 Task: Create a scrum project BrightWorks. Add to scrum project BrightWorks a team member softage.4@softage.net and assign as Project Lead. Add to scrum project BrightWorks a team member softage.1@softage.net
Action: Mouse moved to (249, 61)
Screenshot: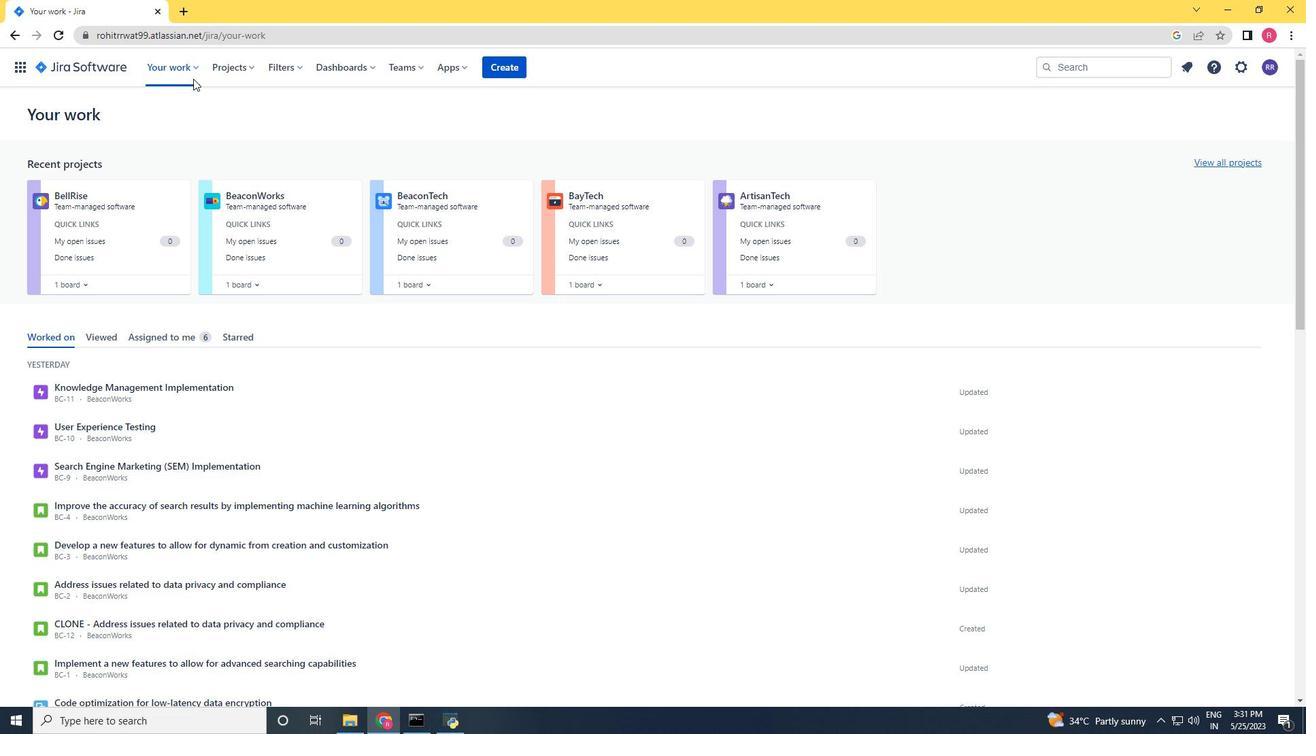 
Action: Mouse pressed left at (249, 61)
Screenshot: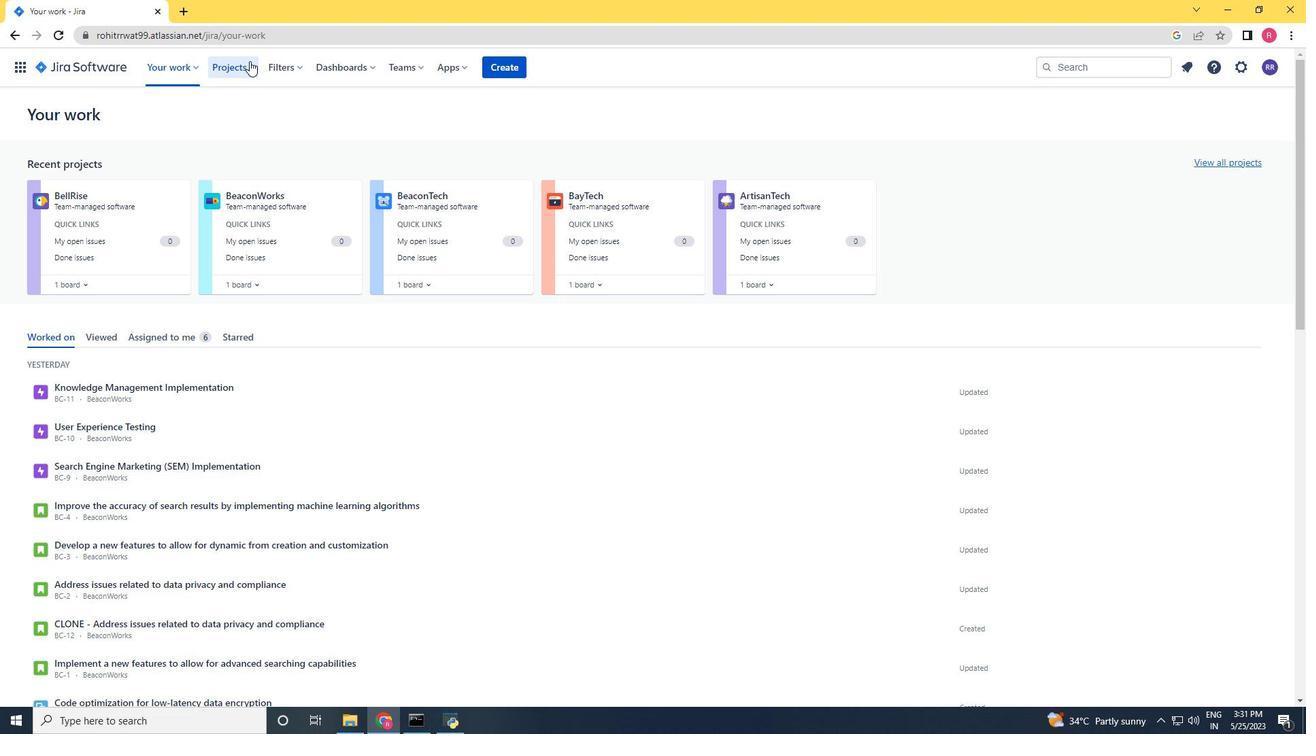 
Action: Mouse moved to (272, 329)
Screenshot: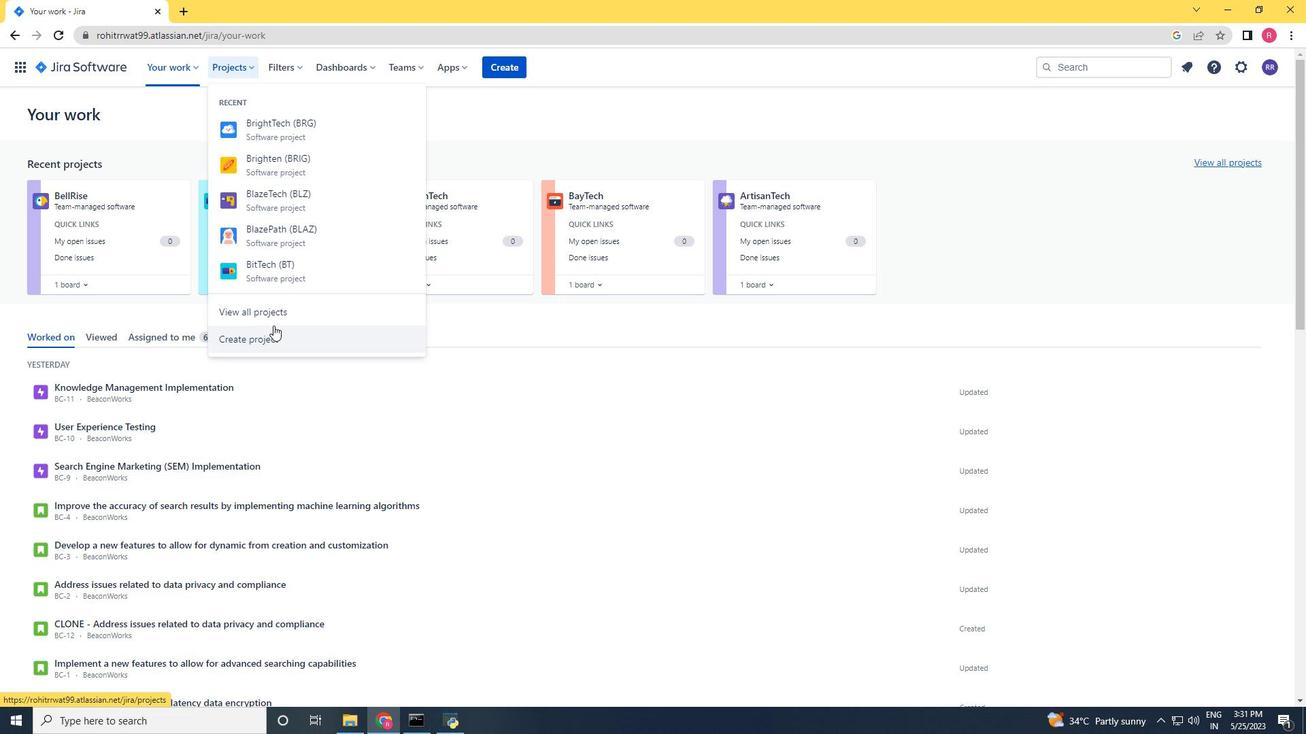 
Action: Mouse pressed left at (272, 329)
Screenshot: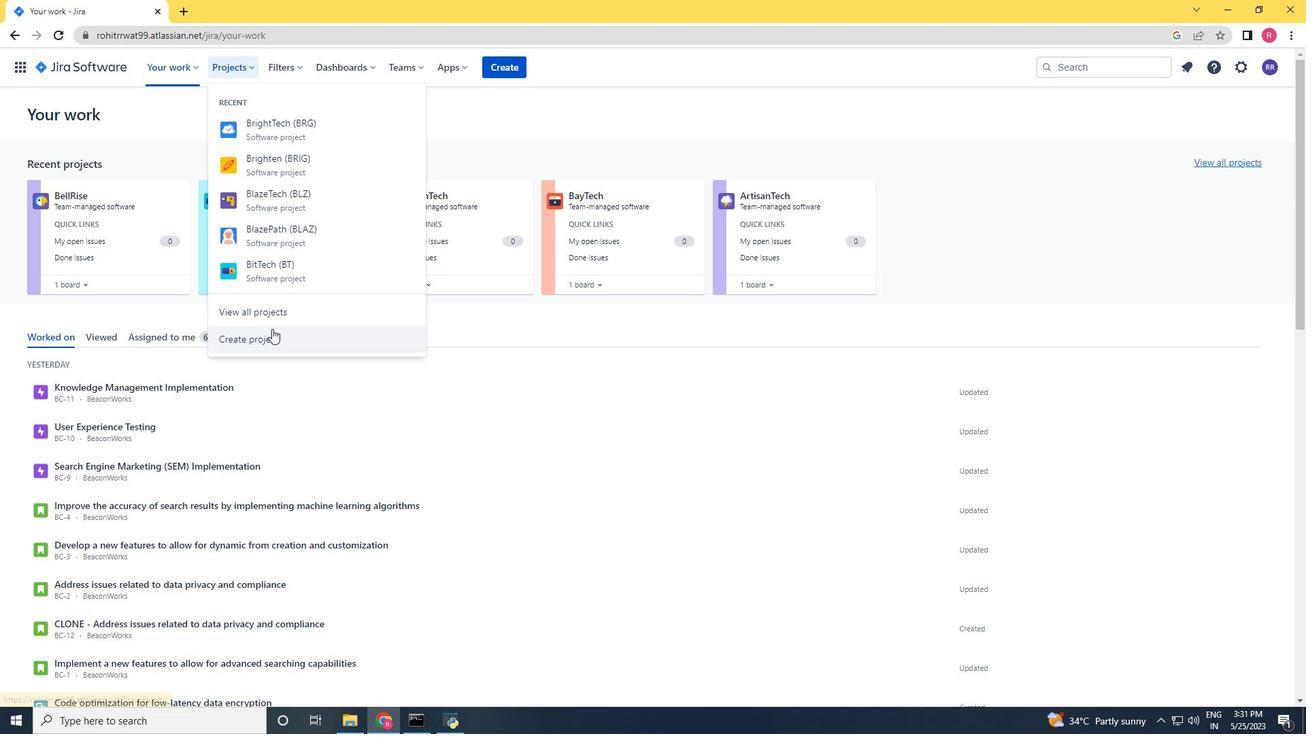 
Action: Mouse moved to (764, 322)
Screenshot: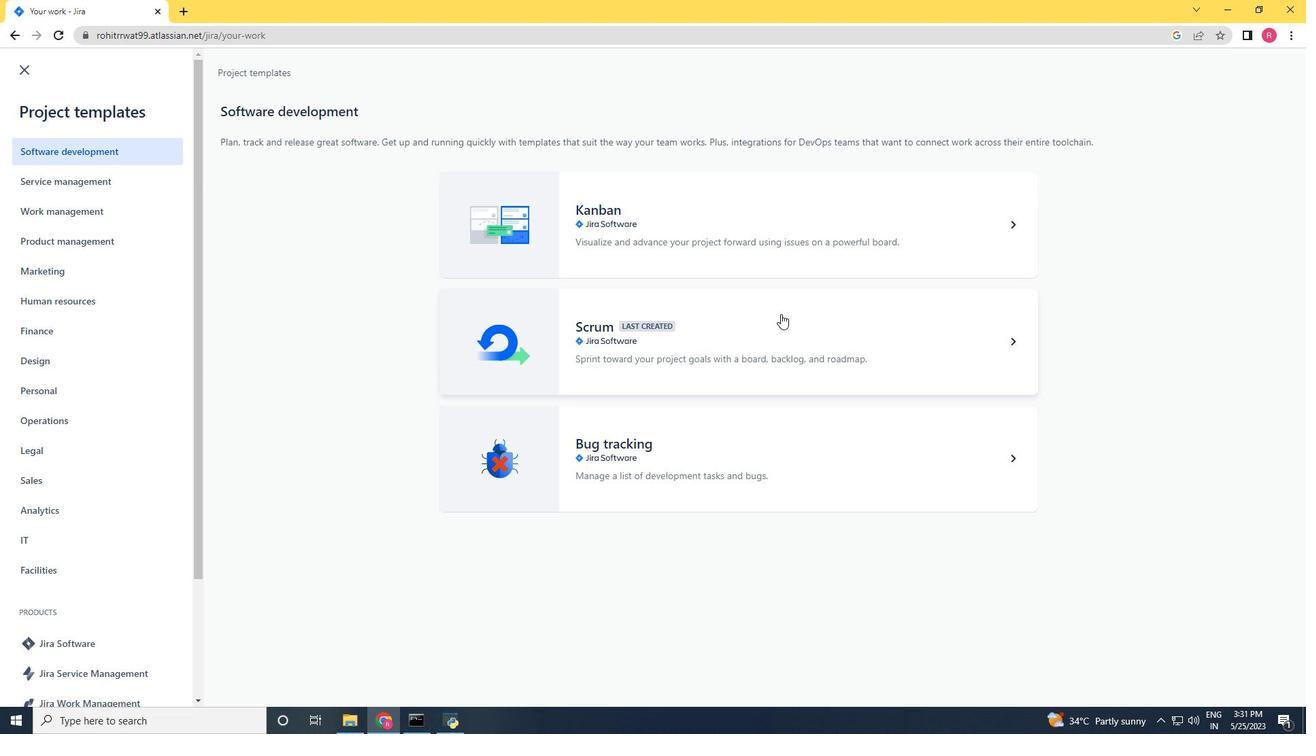 
Action: Mouse pressed left at (764, 322)
Screenshot: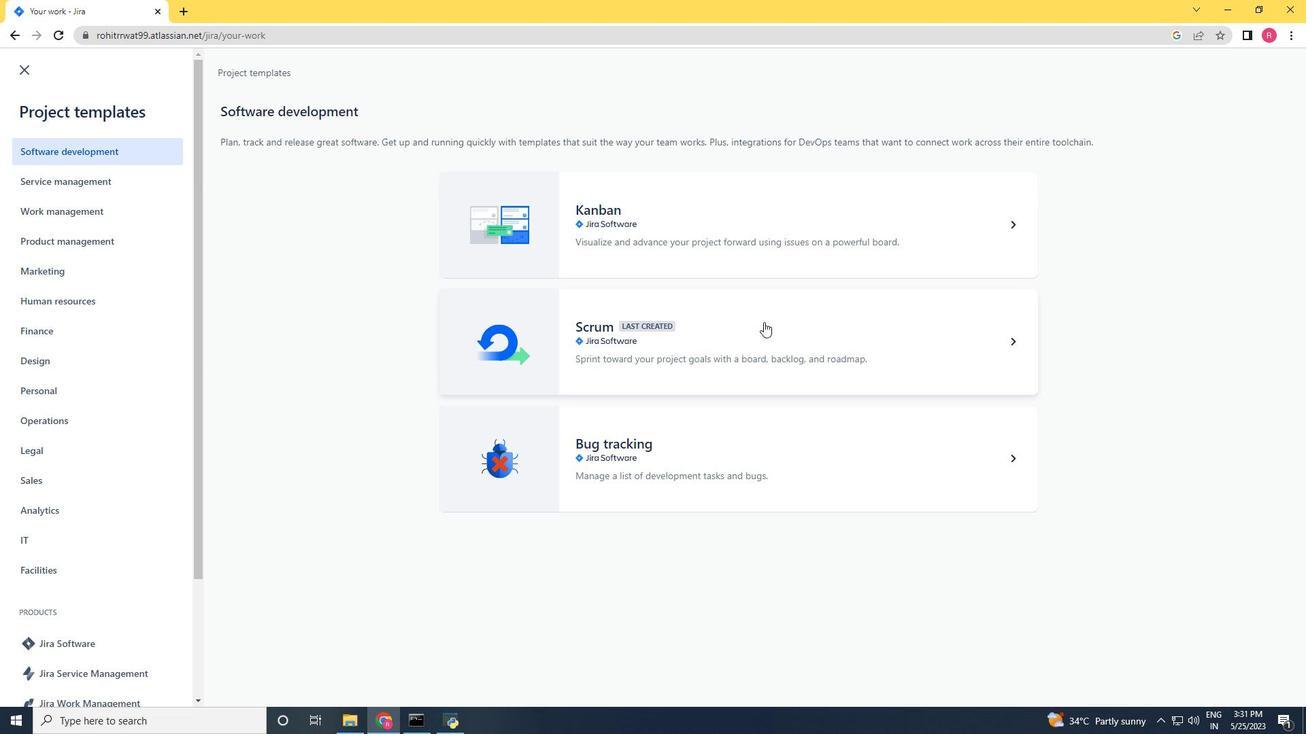 
Action: Mouse moved to (1004, 662)
Screenshot: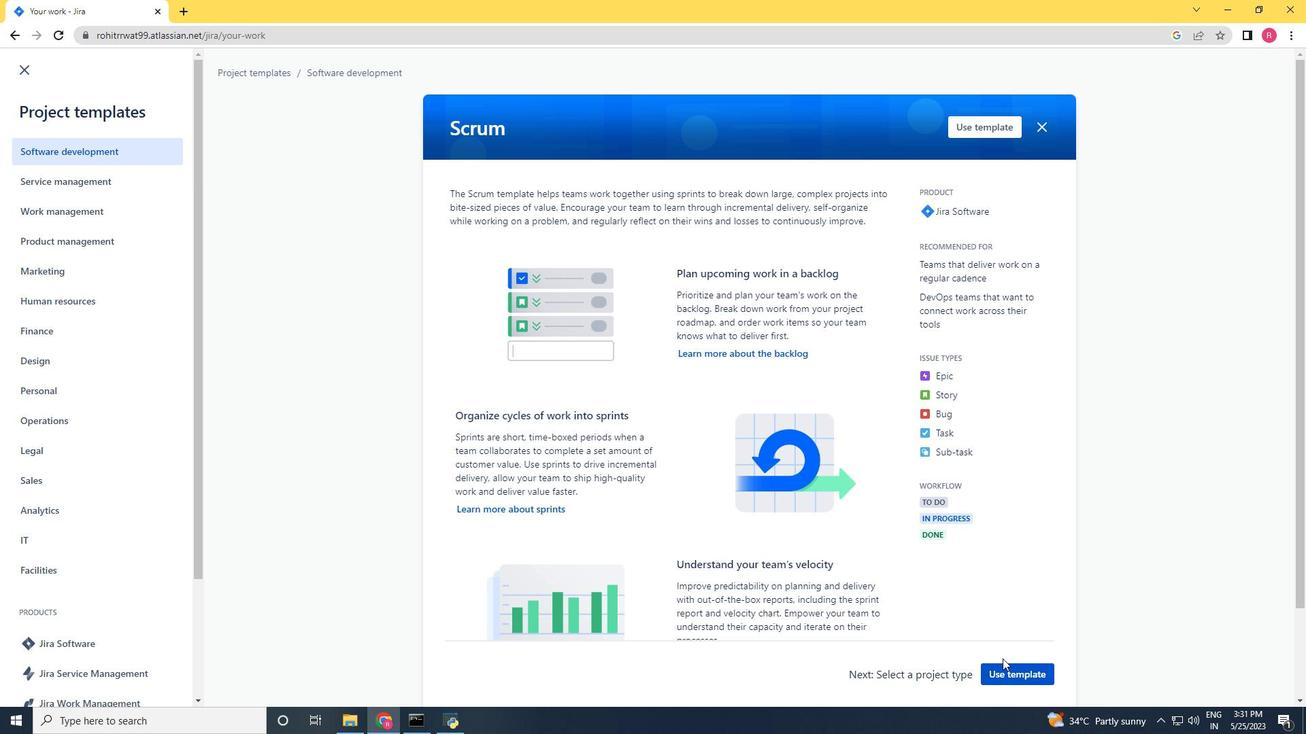 
Action: Mouse pressed left at (1004, 662)
Screenshot: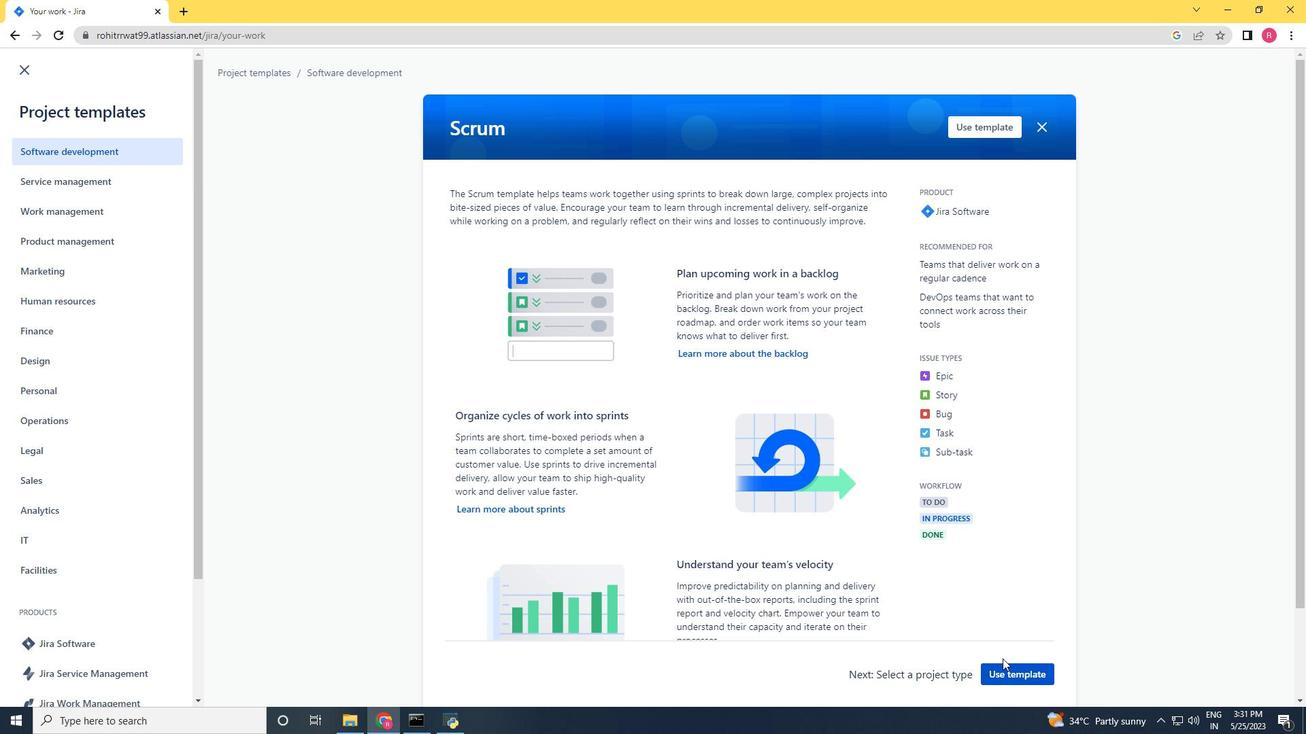 
Action: Mouse moved to (1011, 667)
Screenshot: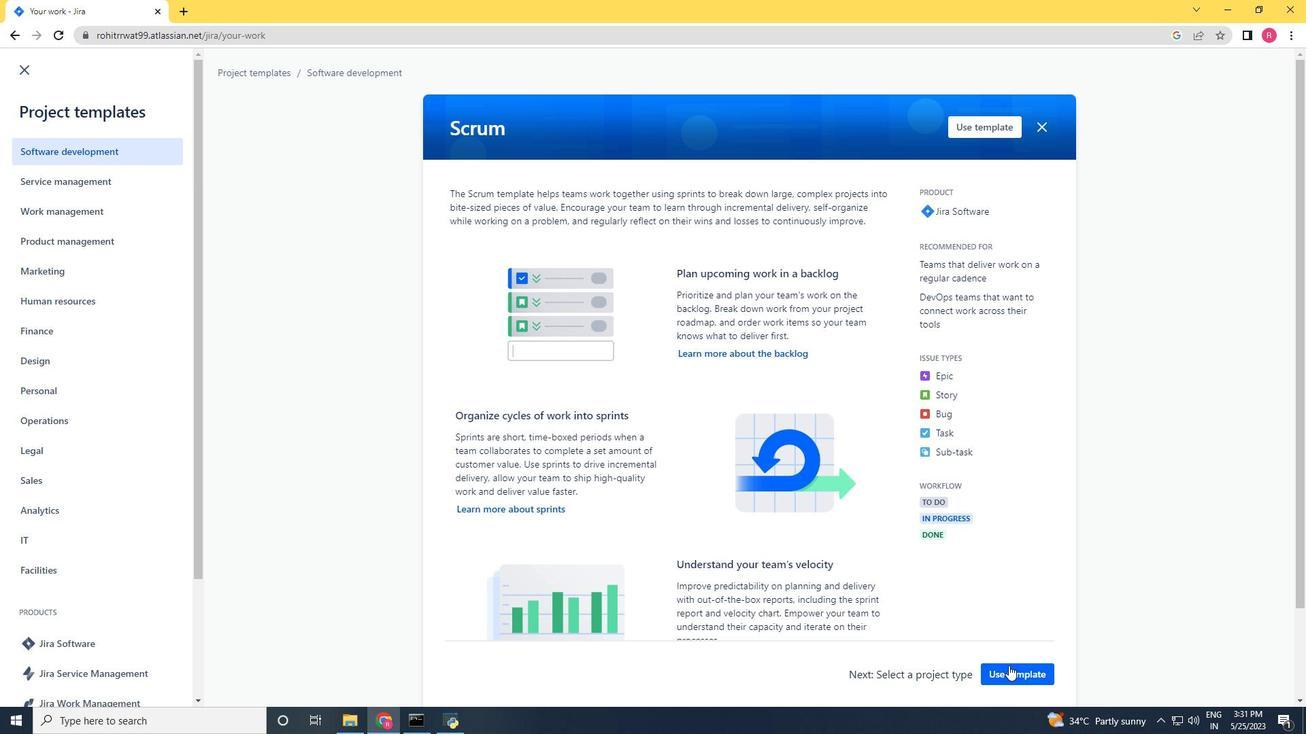 
Action: Mouse pressed left at (1011, 667)
Screenshot: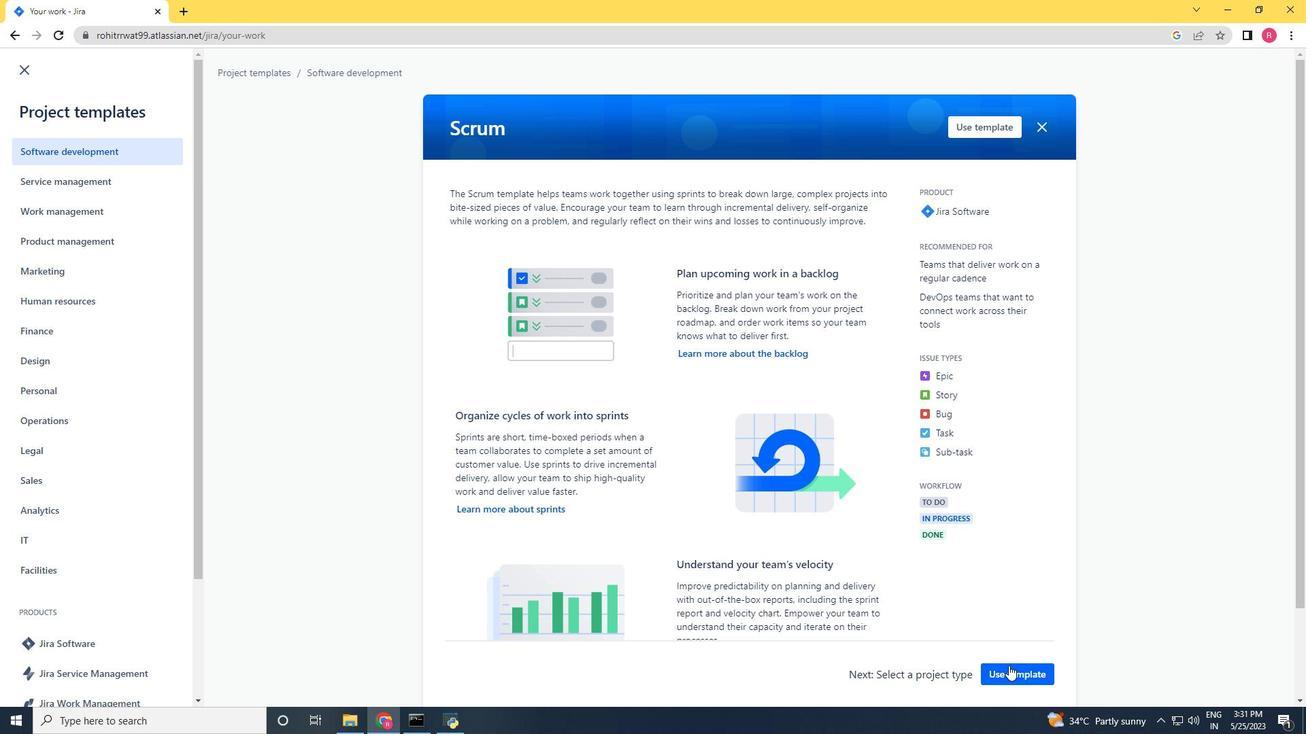 
Action: Mouse moved to (541, 668)
Screenshot: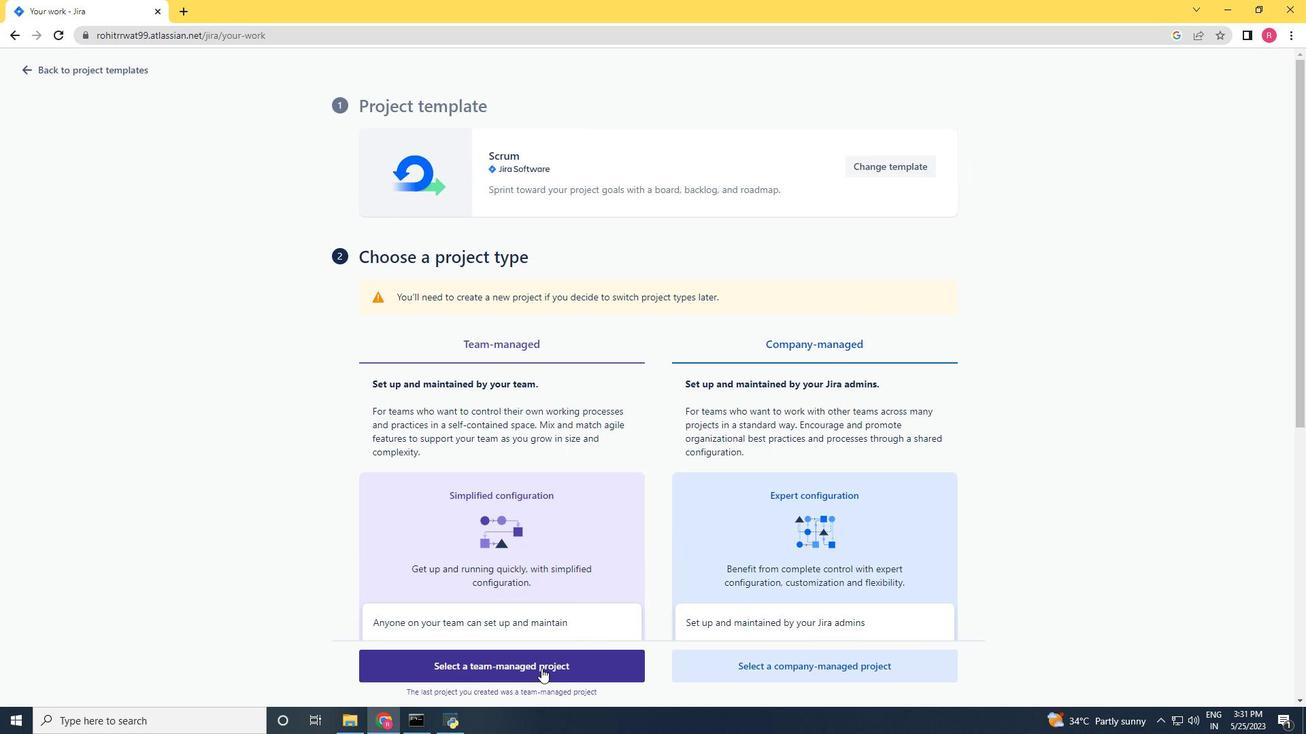 
Action: Mouse pressed left at (541, 668)
Screenshot: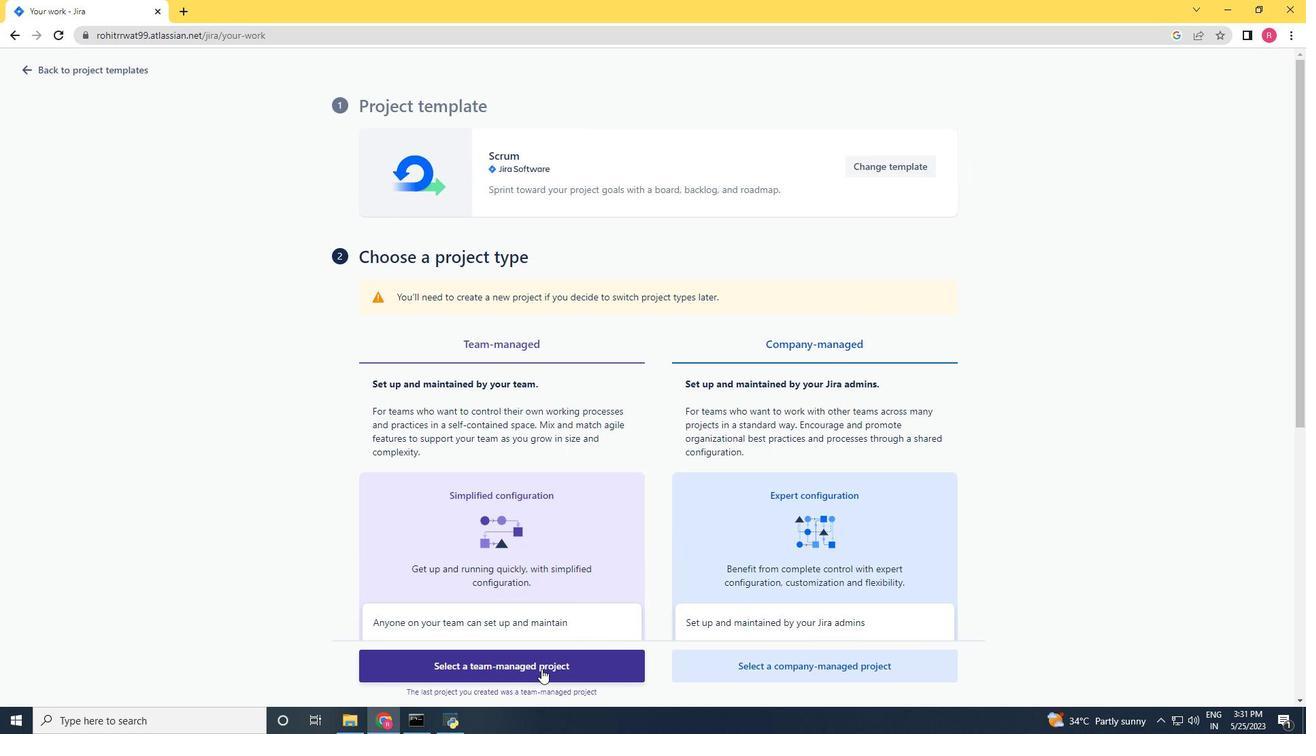 
Action: Mouse moved to (410, 408)
Screenshot: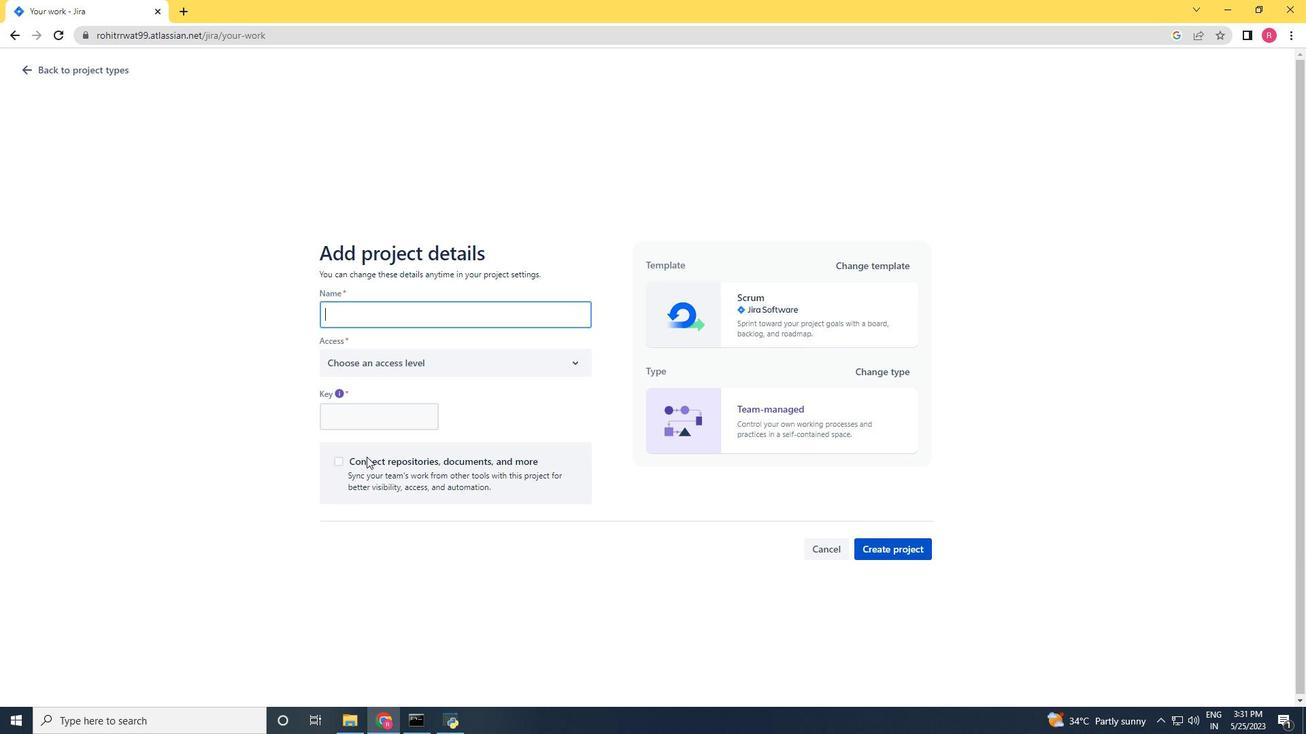
Action: Key pressed <Key.shift>Bright<Key.shift><Key.shift><Key.shift>Works
Screenshot: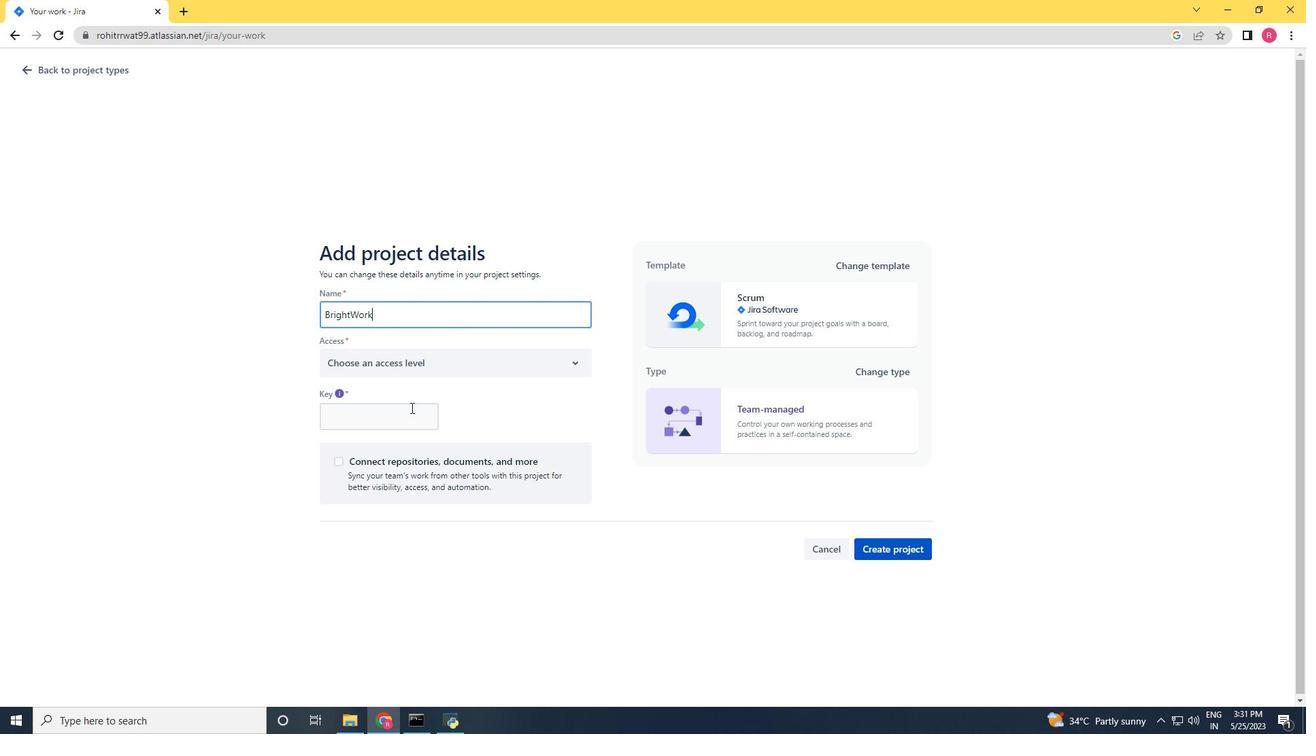 
Action: Mouse moved to (418, 370)
Screenshot: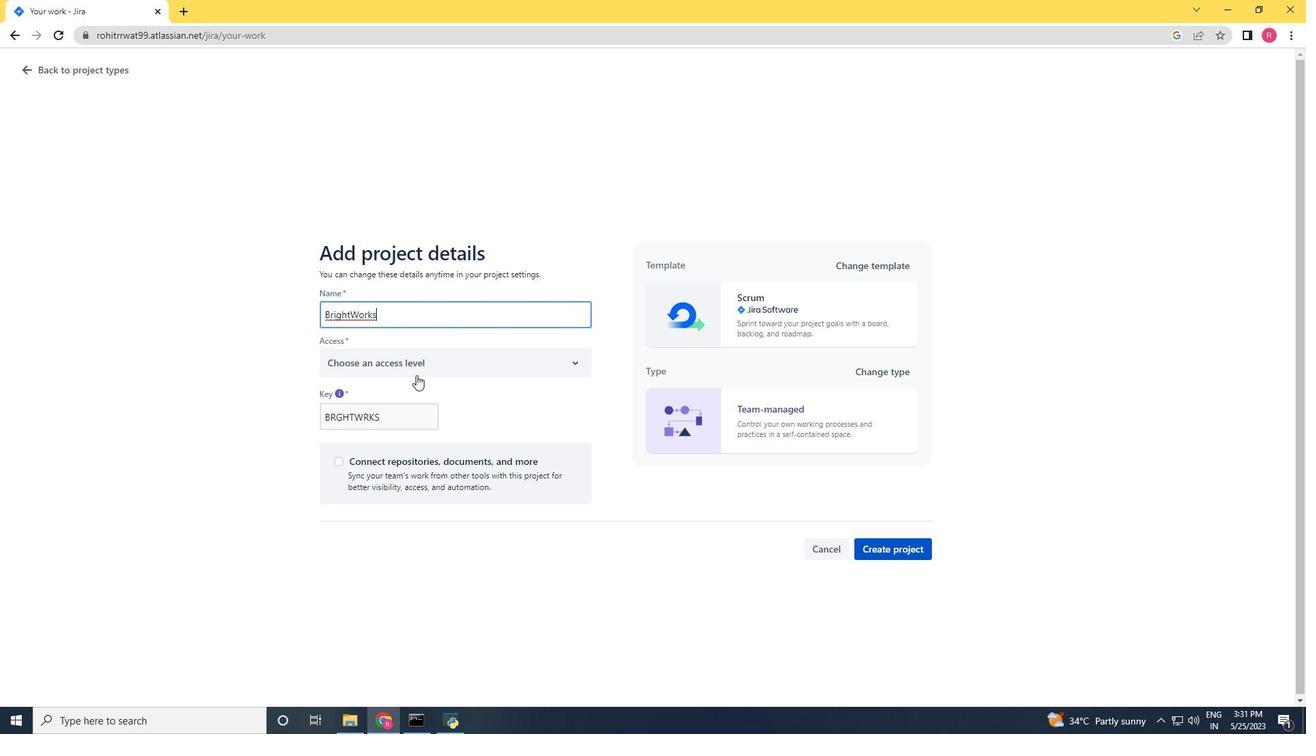 
Action: Mouse pressed left at (418, 370)
Screenshot: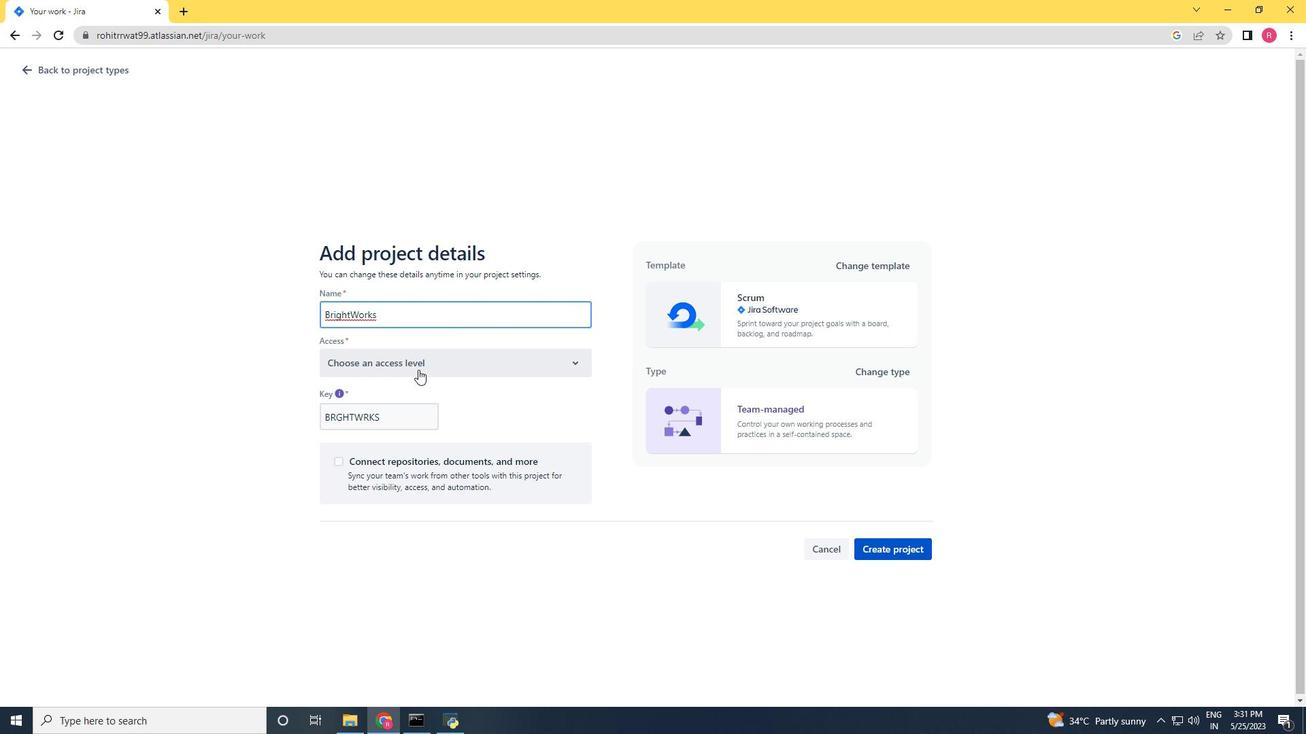 
Action: Mouse moved to (419, 406)
Screenshot: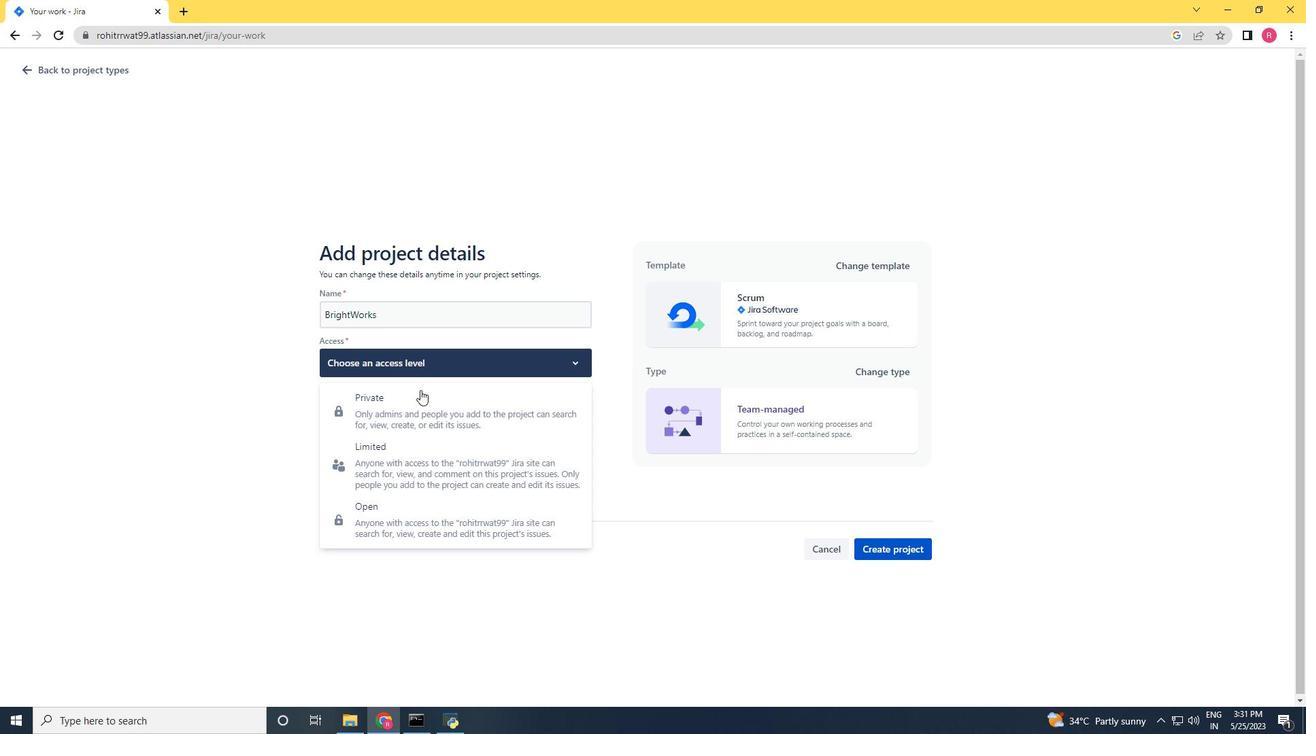 
Action: Mouse pressed left at (419, 406)
Screenshot: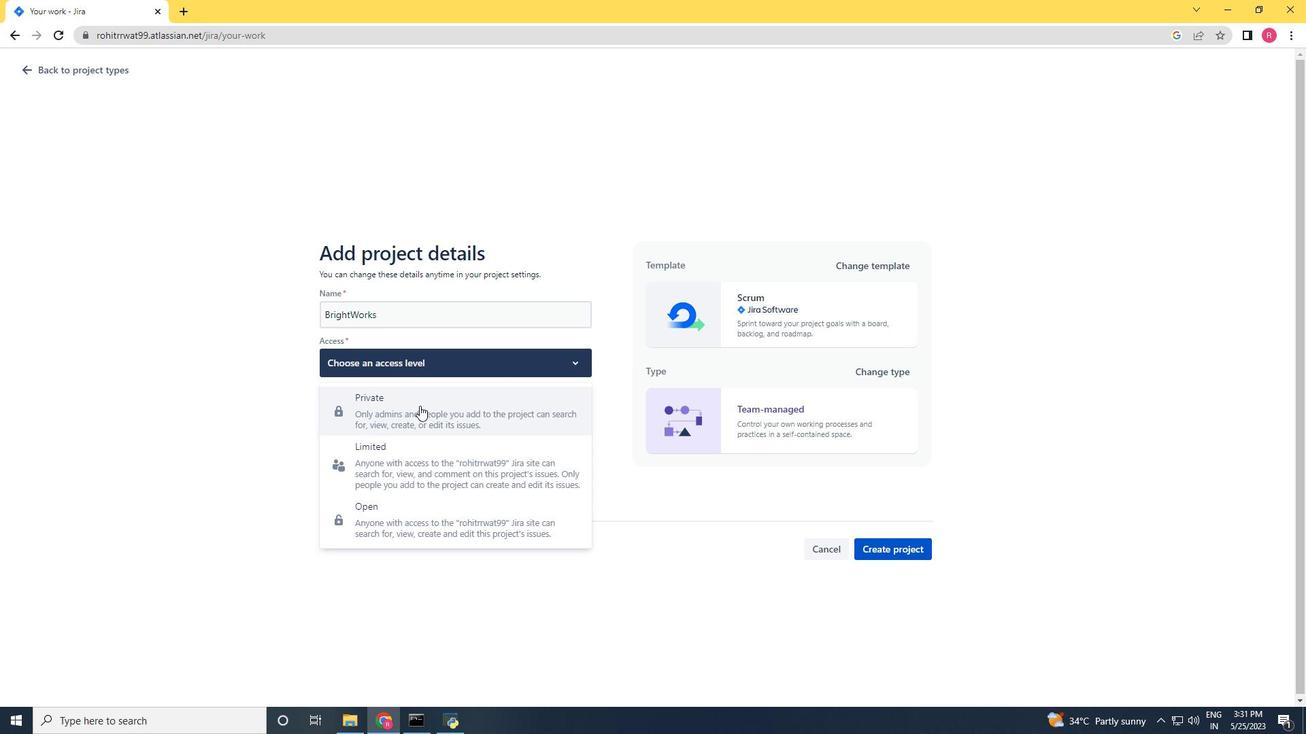
Action: Mouse moved to (867, 549)
Screenshot: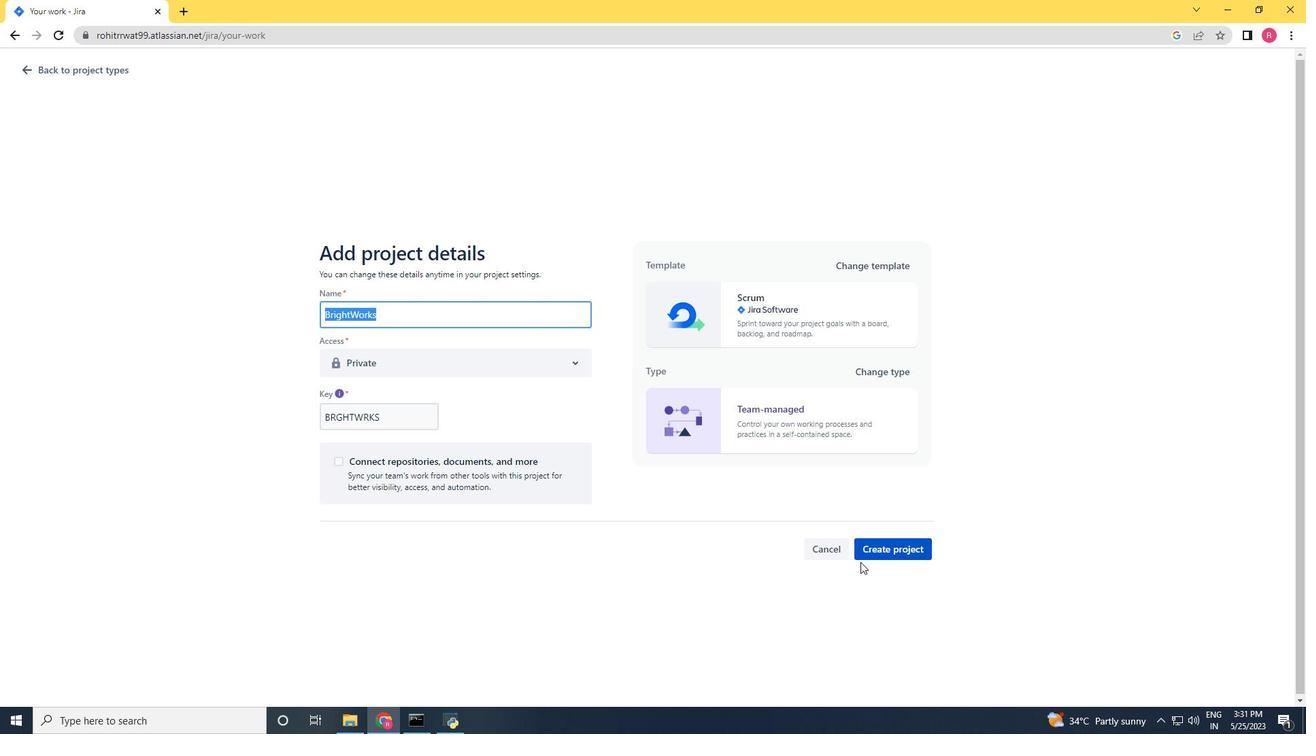 
Action: Mouse pressed left at (867, 549)
Screenshot: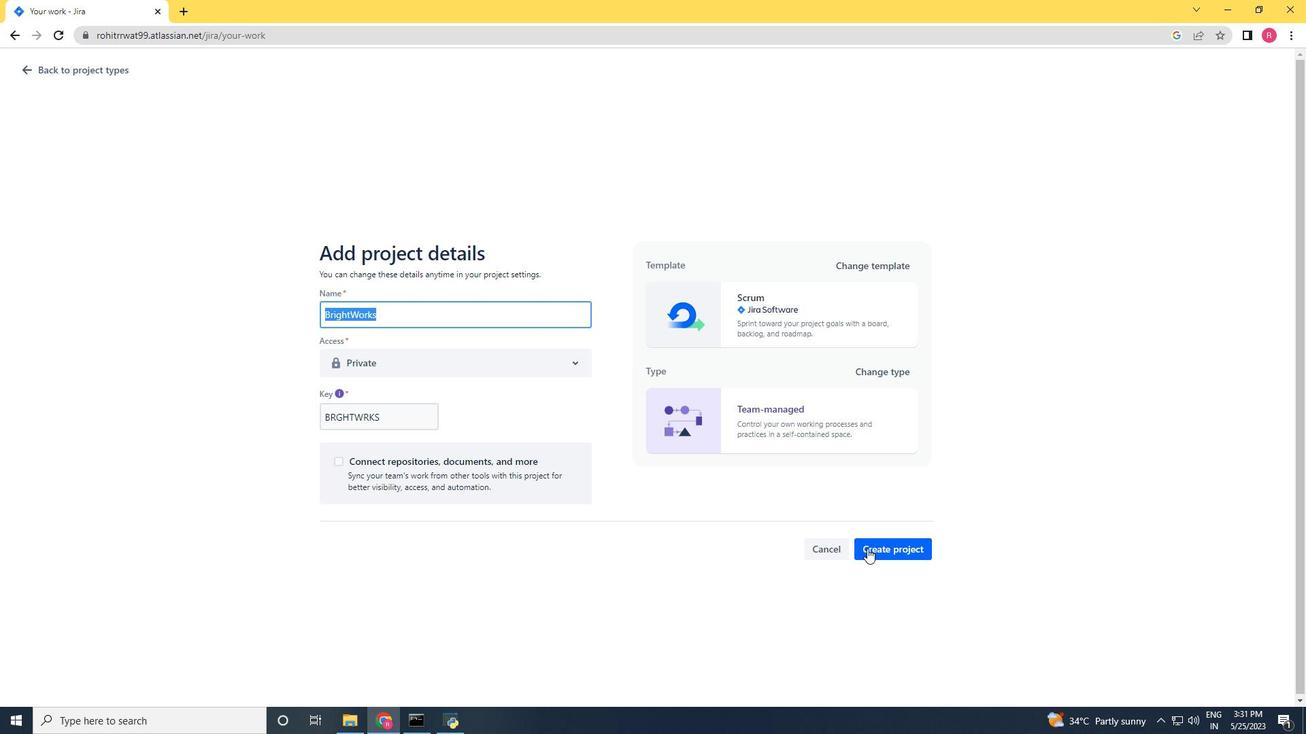 
Action: Mouse moved to (320, 187)
Screenshot: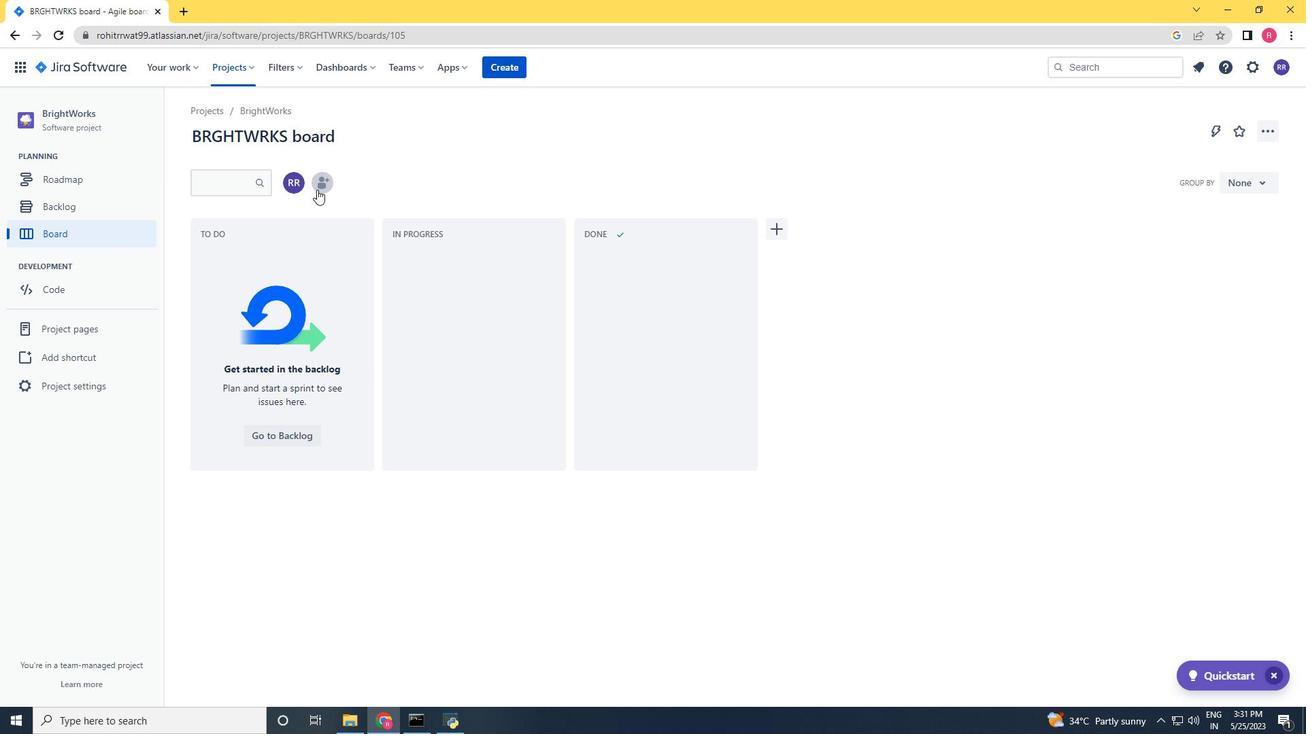 
Action: Mouse pressed left at (320, 187)
Screenshot: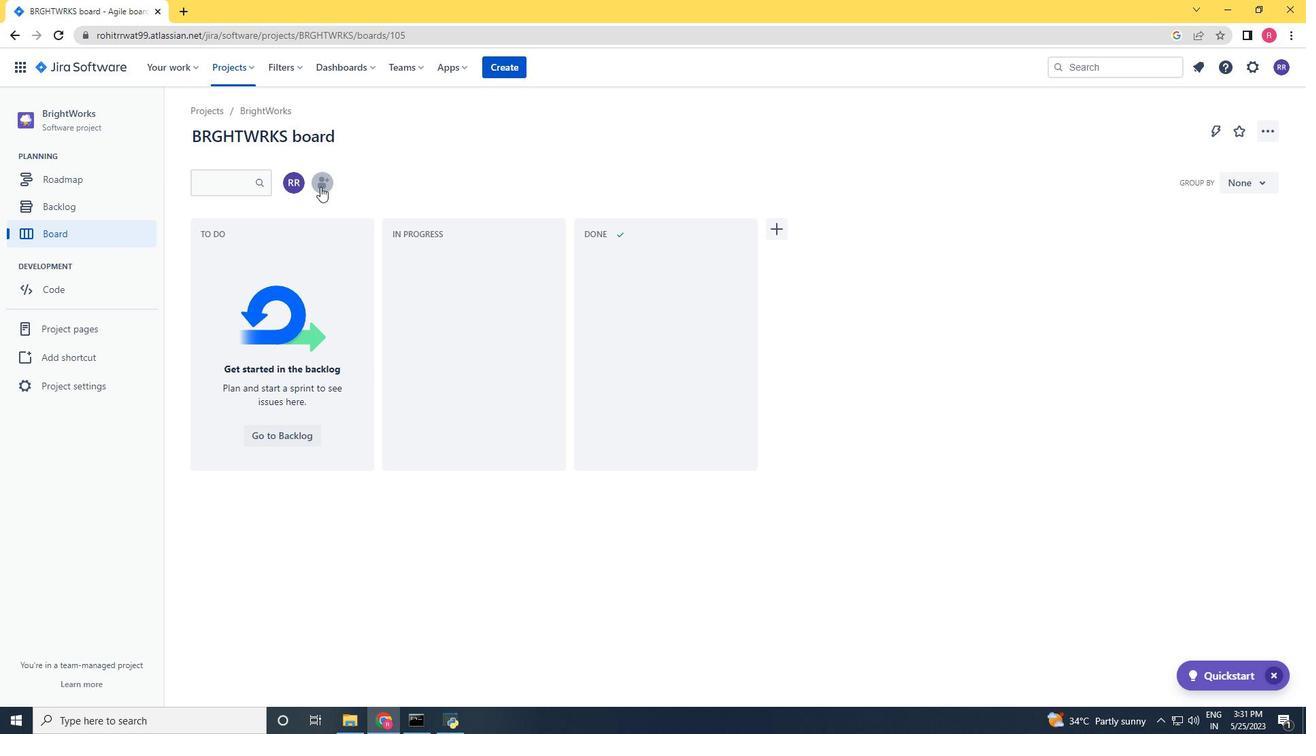 
Action: Key pressed softage.4<Key.shift>@softage.net
Screenshot: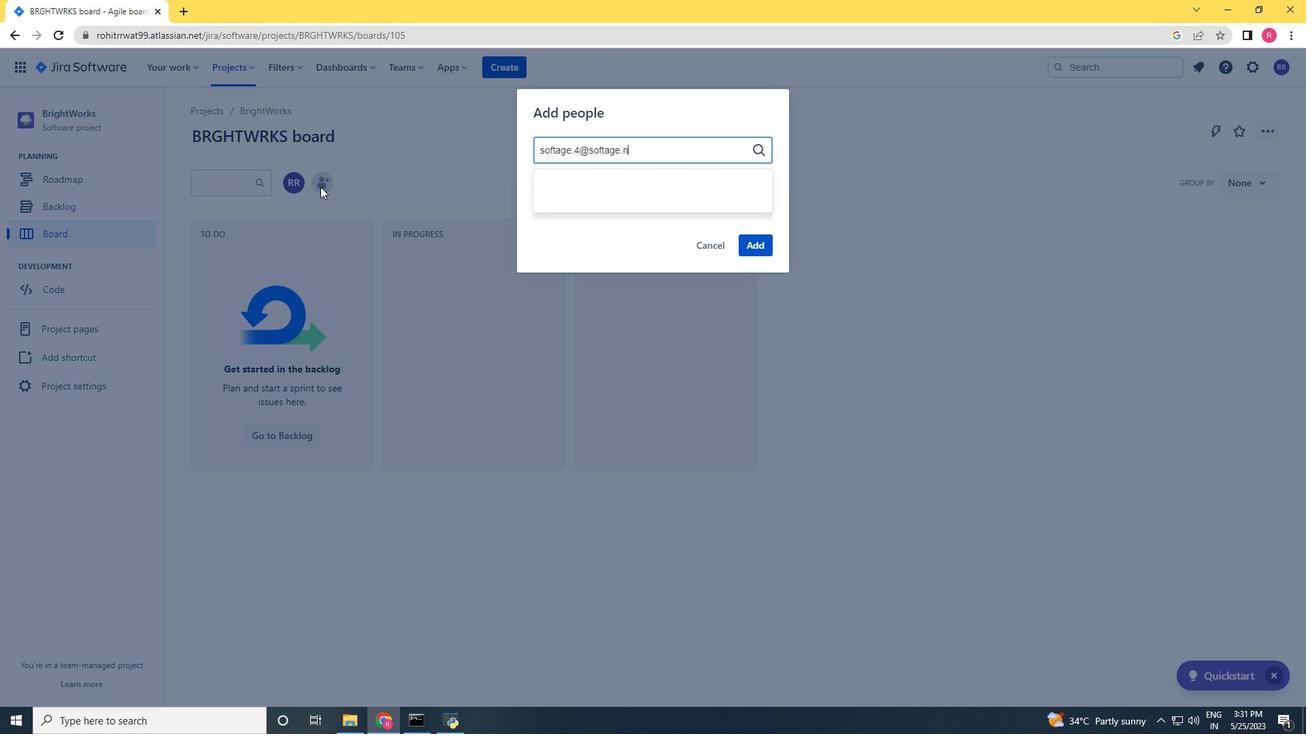 
Action: Mouse moved to (627, 189)
Screenshot: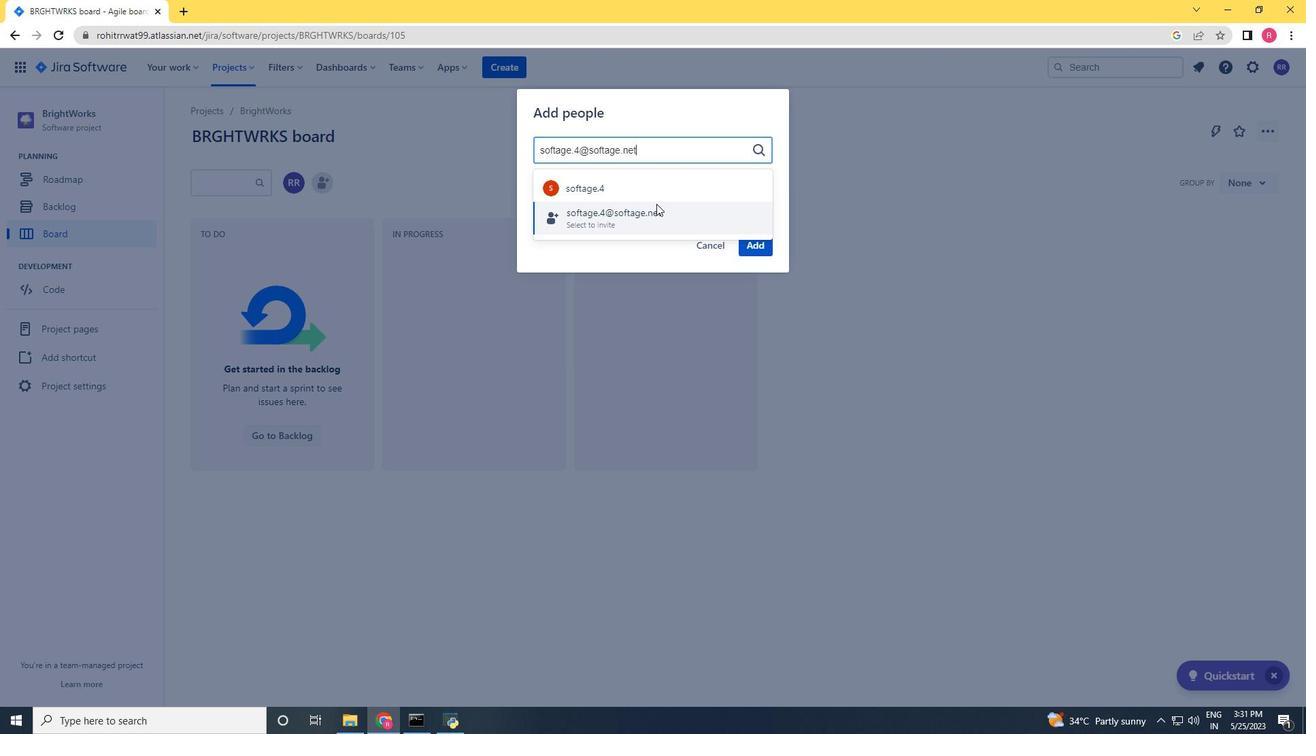
Action: Mouse pressed left at (627, 189)
Screenshot: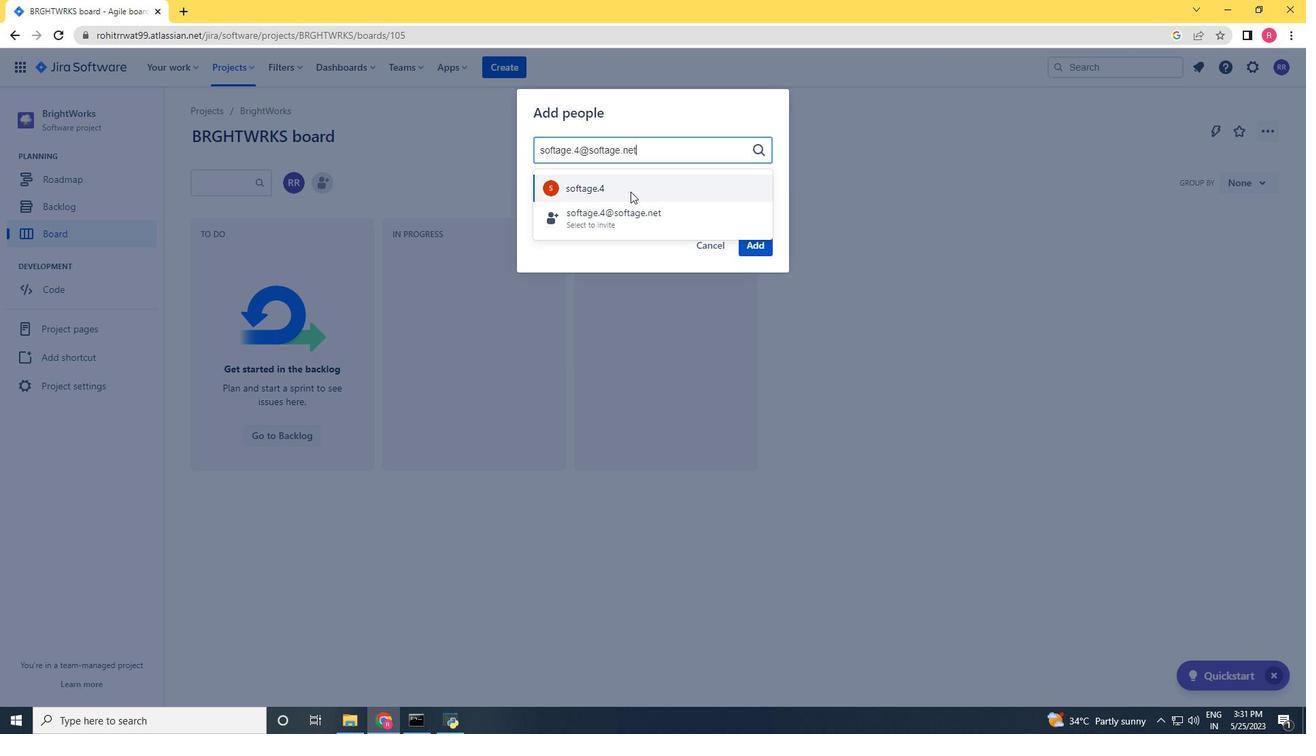 
Action: Mouse moved to (751, 239)
Screenshot: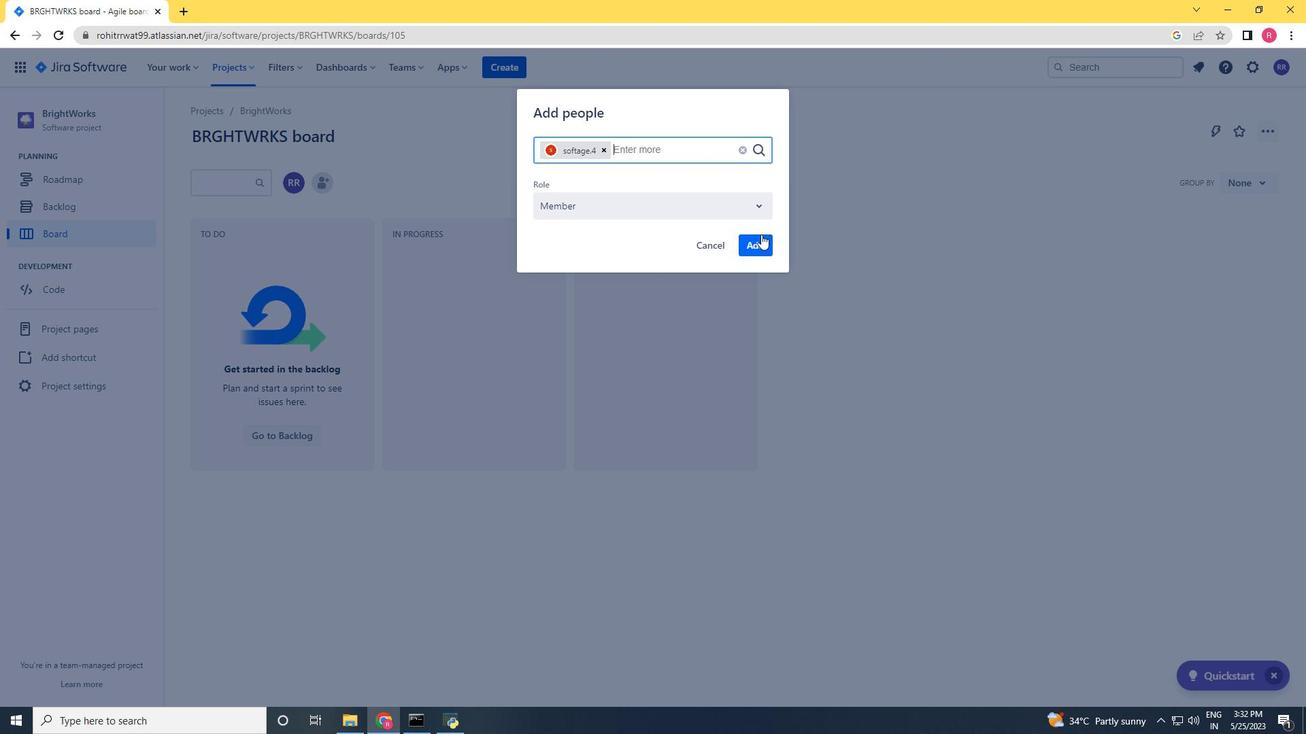 
Action: Mouse pressed left at (751, 239)
Screenshot: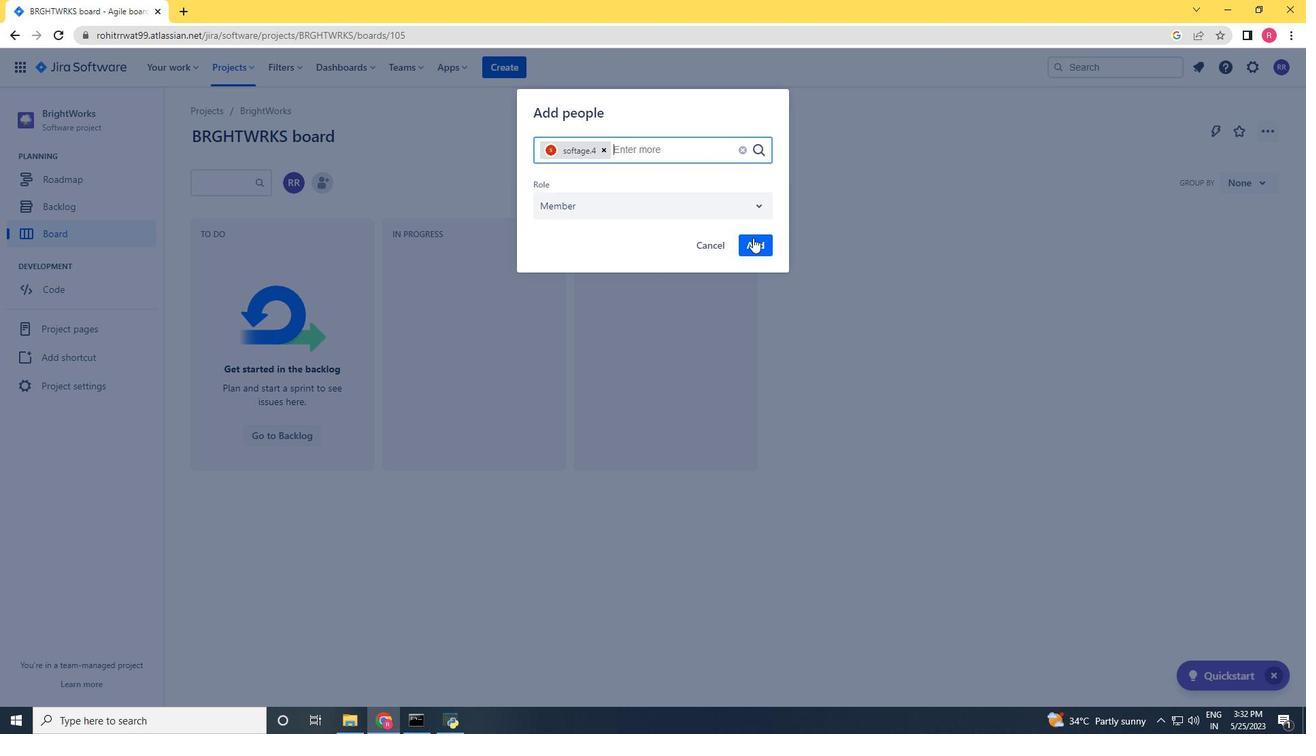 
Action: Mouse moved to (87, 393)
Screenshot: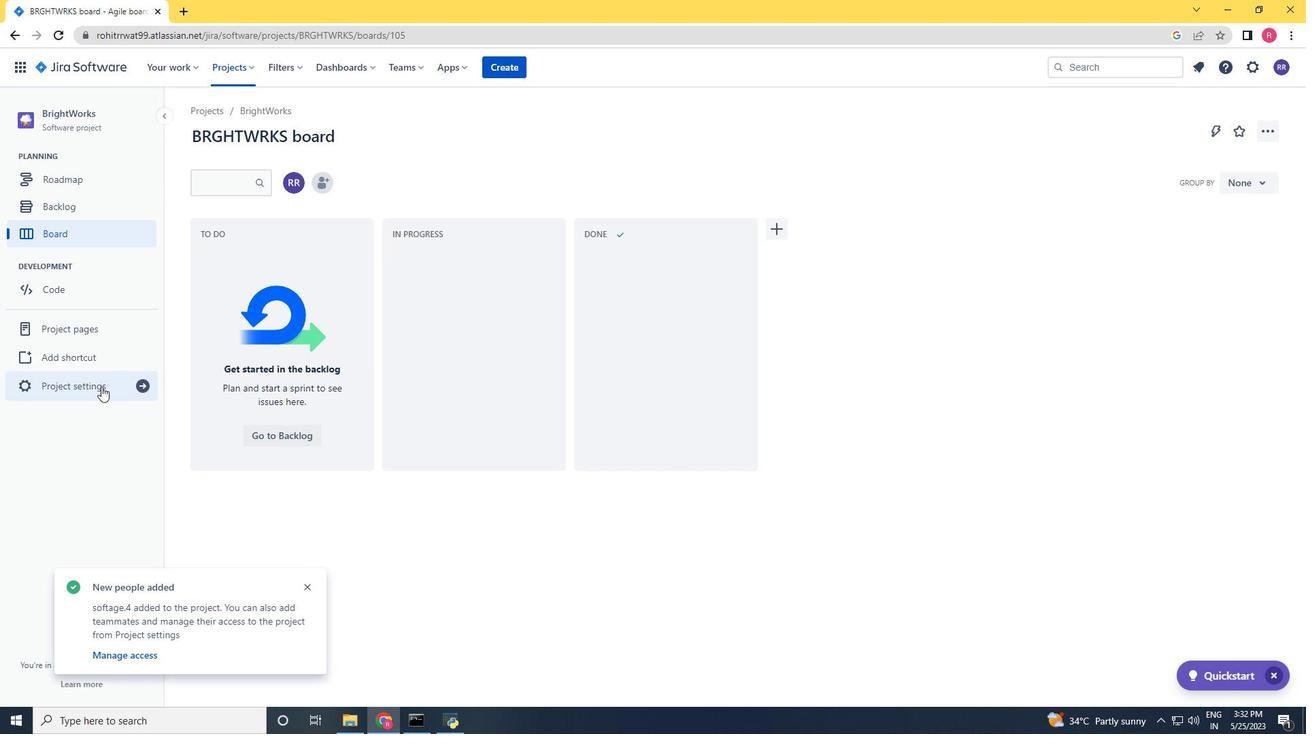 
Action: Mouse pressed left at (87, 393)
Screenshot: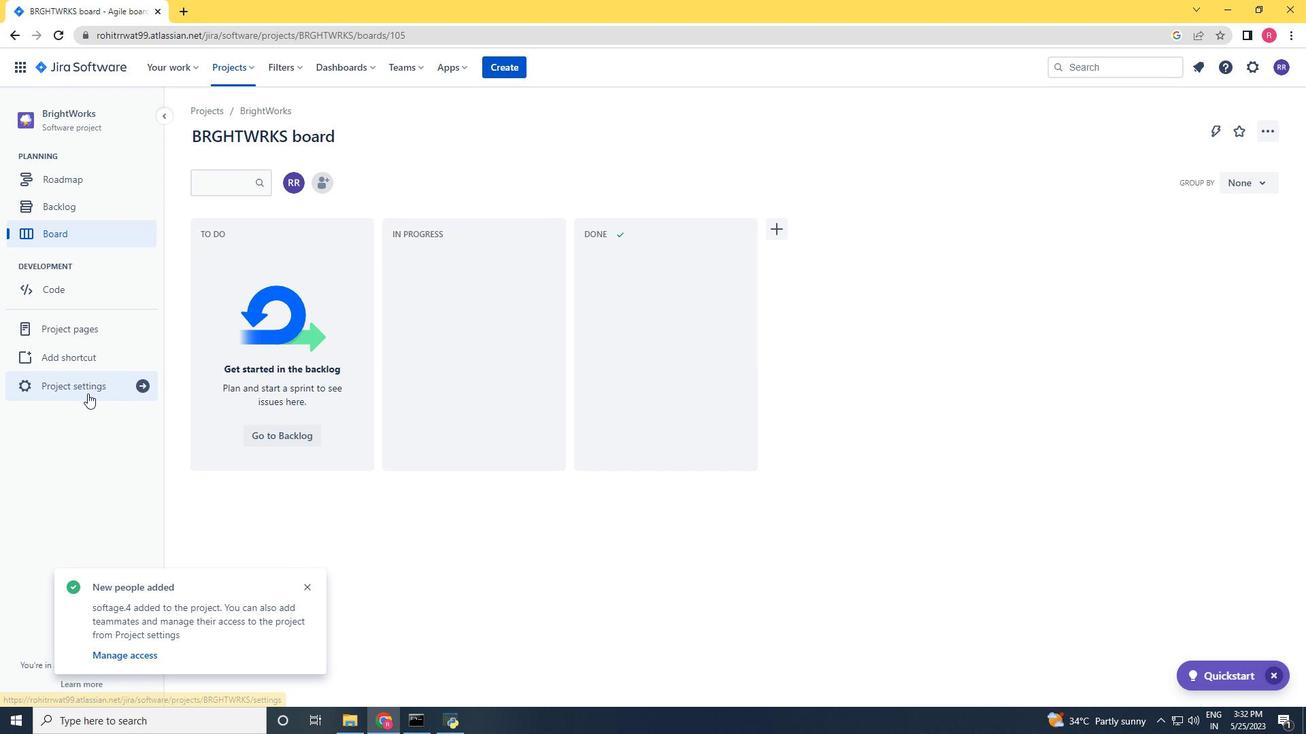 
Action: Mouse moved to (685, 480)
Screenshot: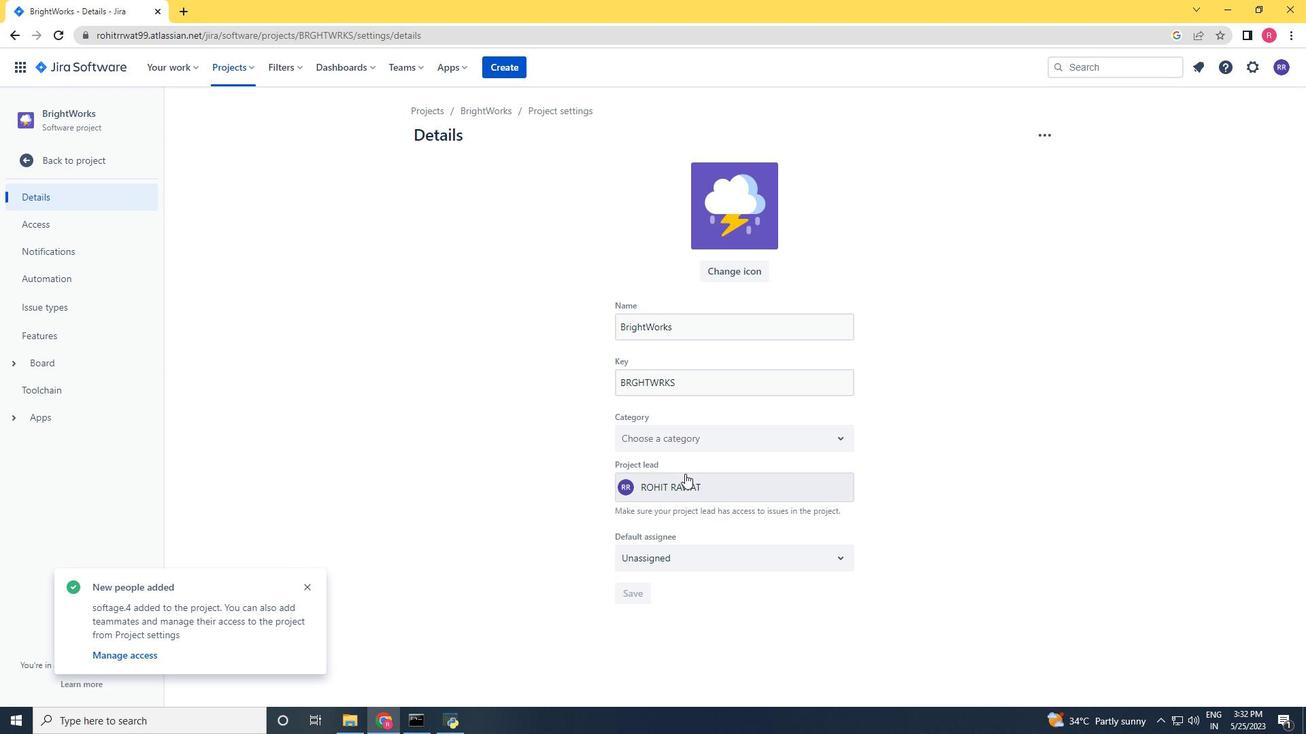 
Action: Mouse pressed left at (685, 480)
Screenshot: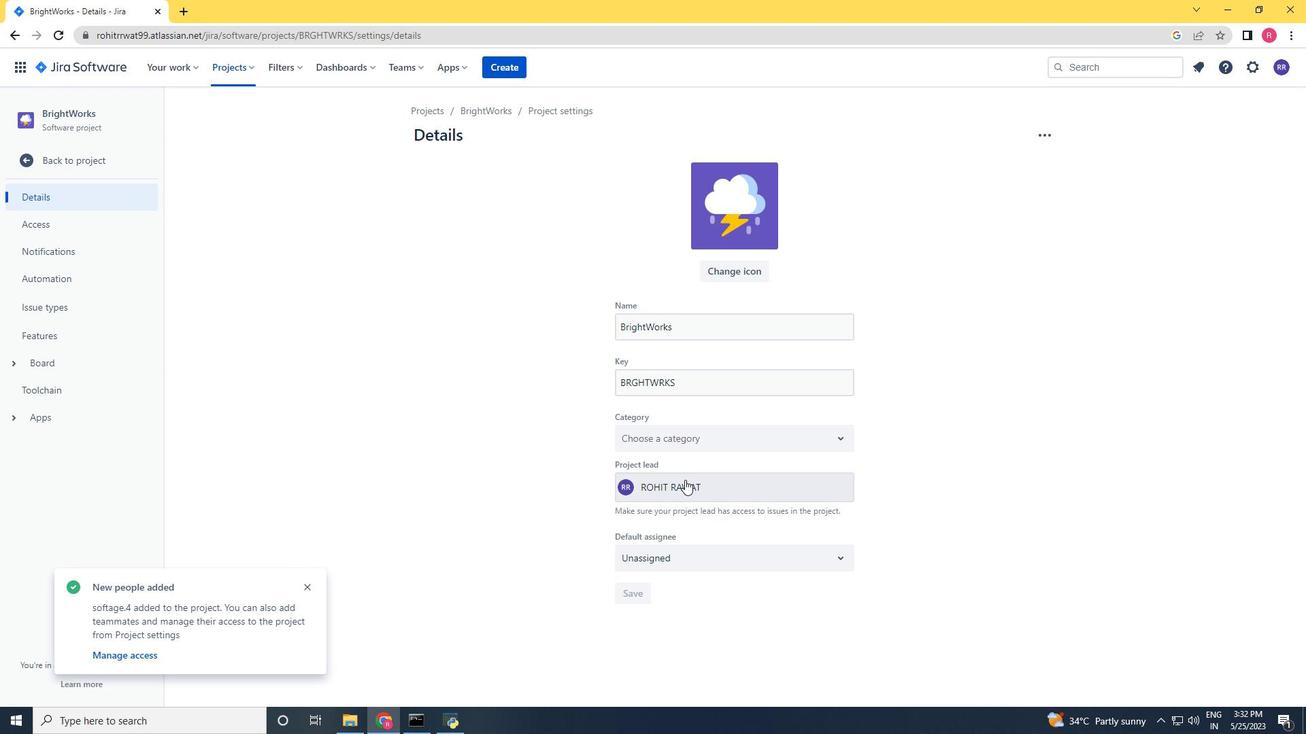 
Action: Key pressed softage.4<Key.shift>@softage.net
Screenshot: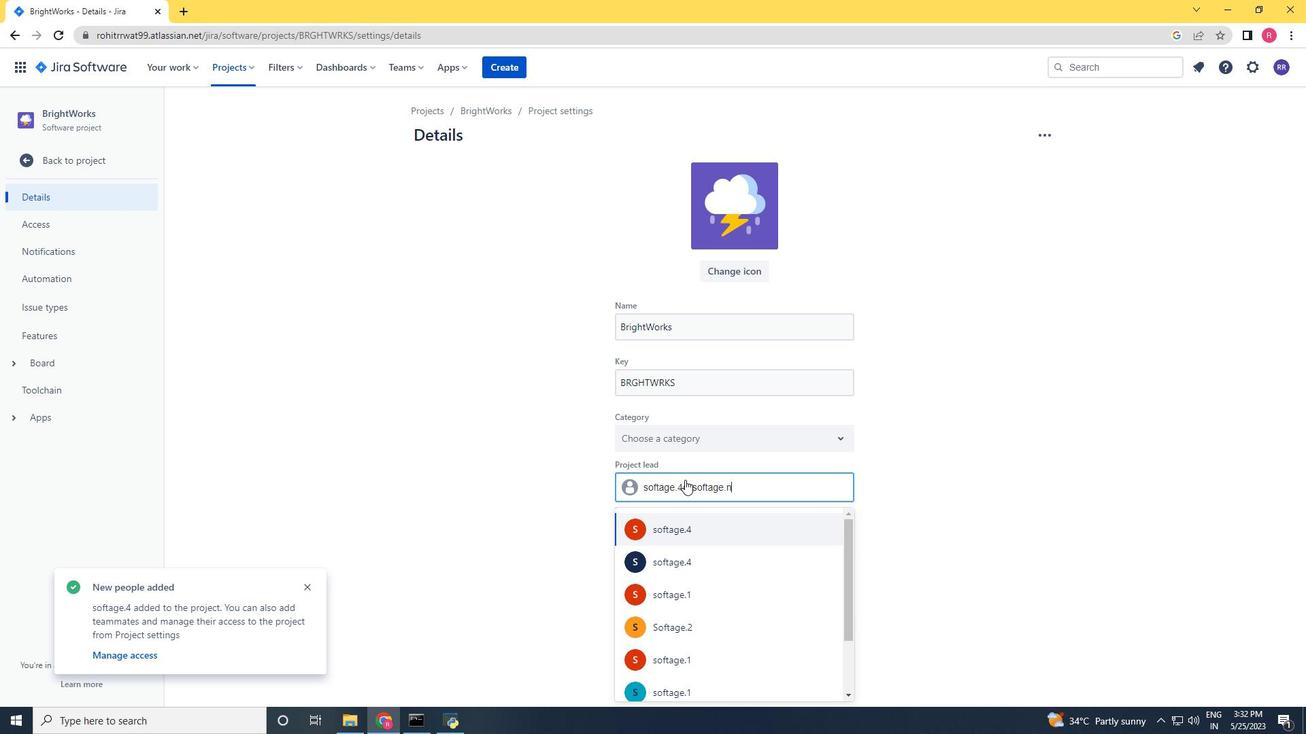 
Action: Mouse moved to (689, 519)
Screenshot: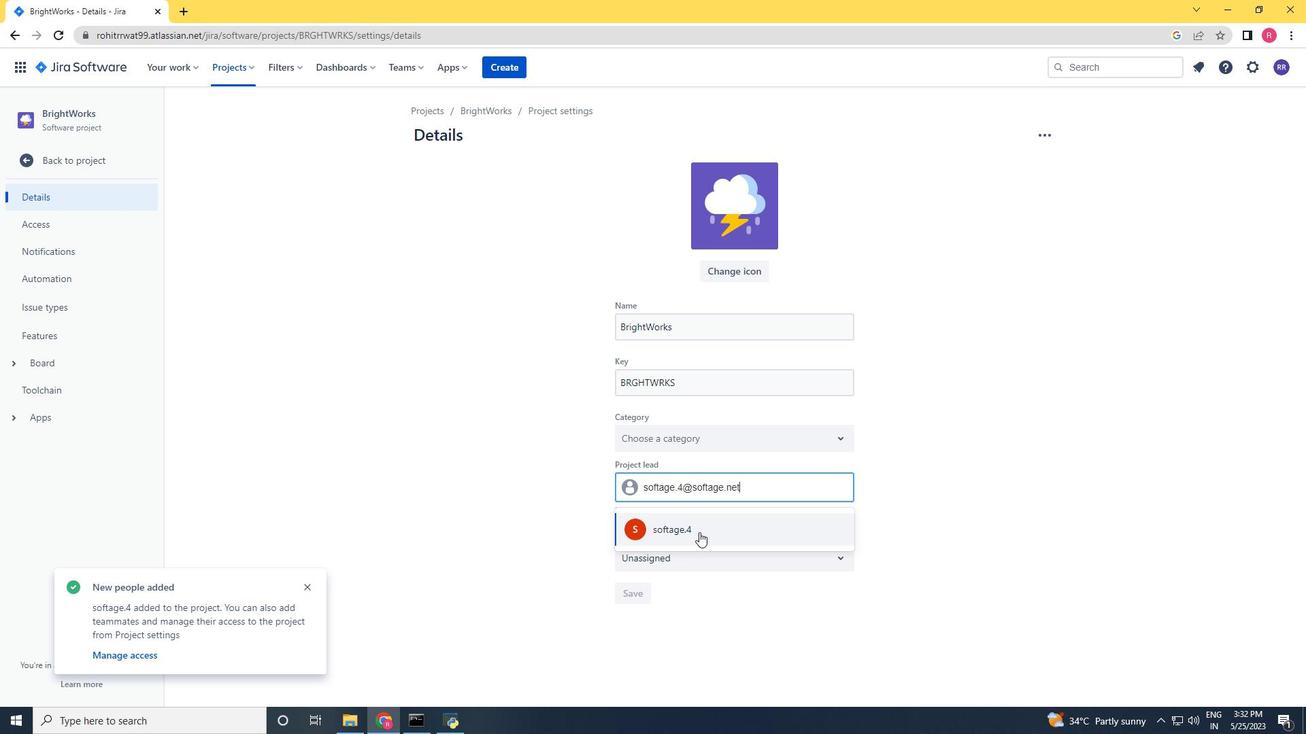 
Action: Mouse pressed left at (689, 519)
Screenshot: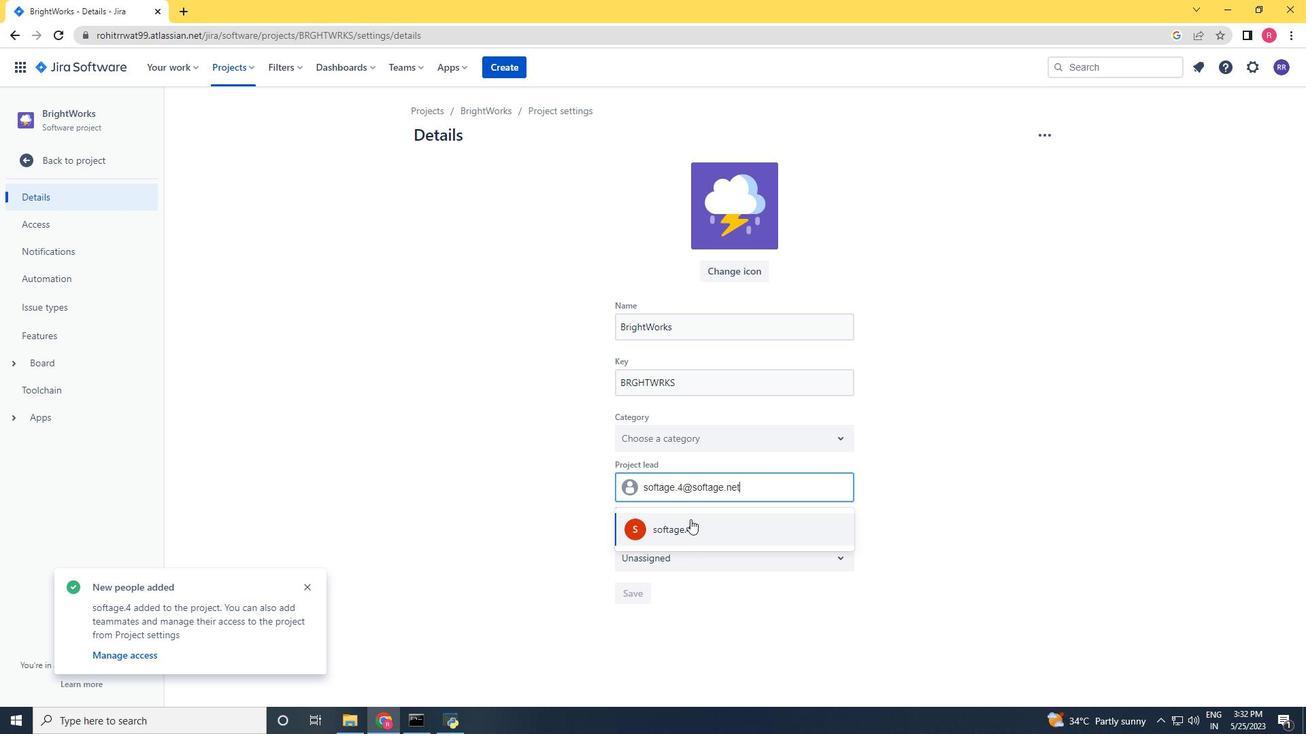 
Action: Mouse moved to (647, 557)
Screenshot: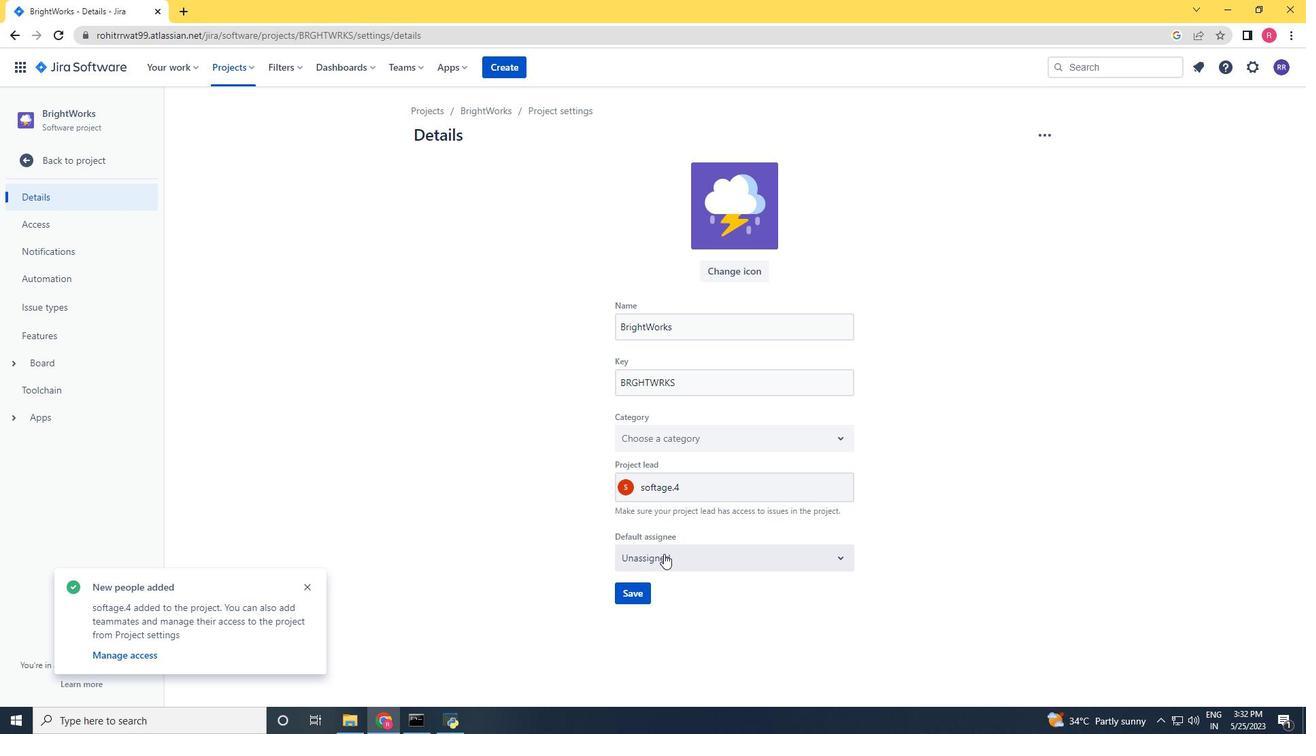 
Action: Mouse pressed left at (664, 555)
Screenshot: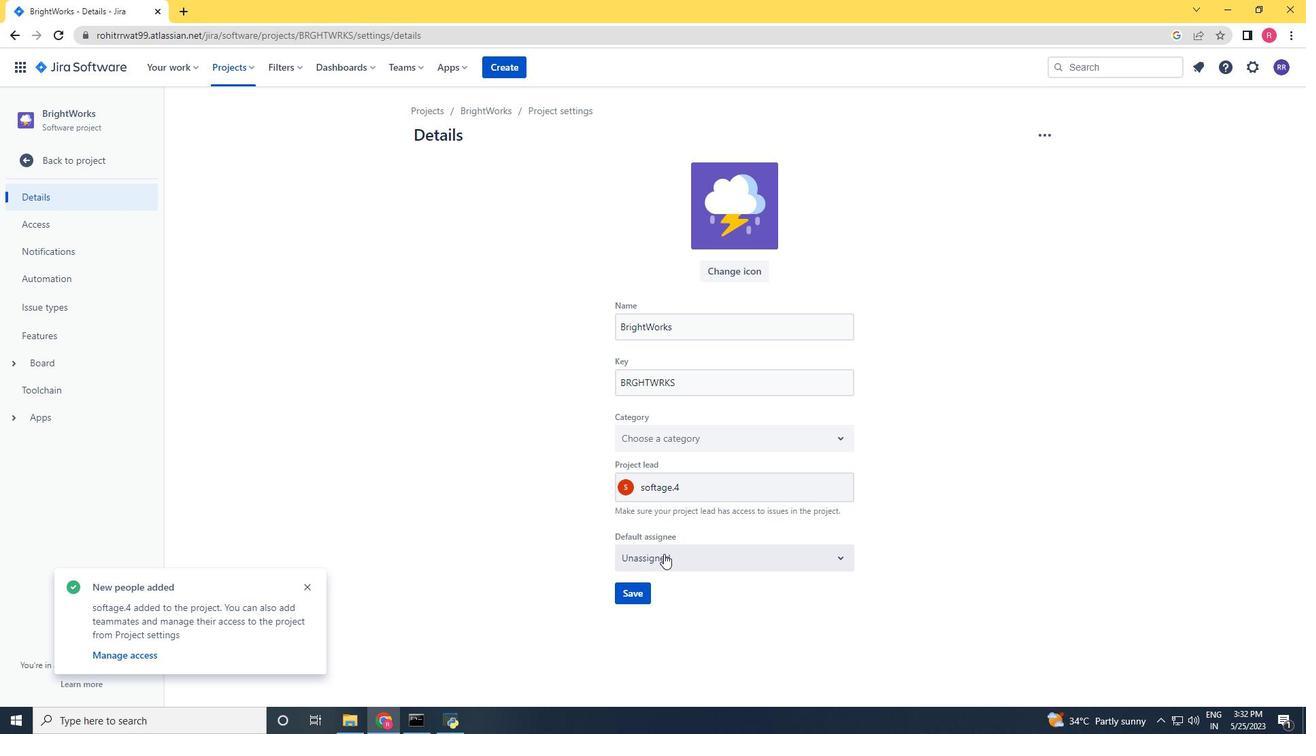 
Action: Mouse moved to (649, 590)
Screenshot: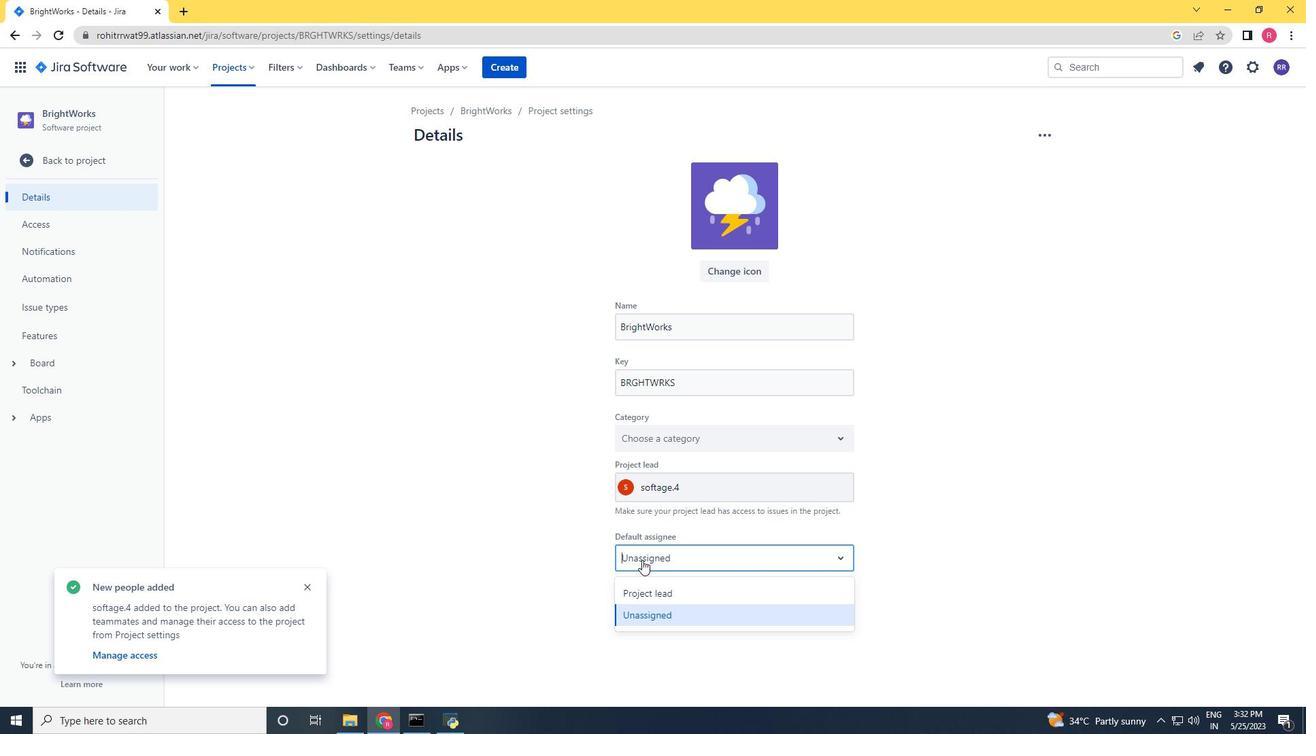 
Action: Mouse pressed left at (649, 590)
Screenshot: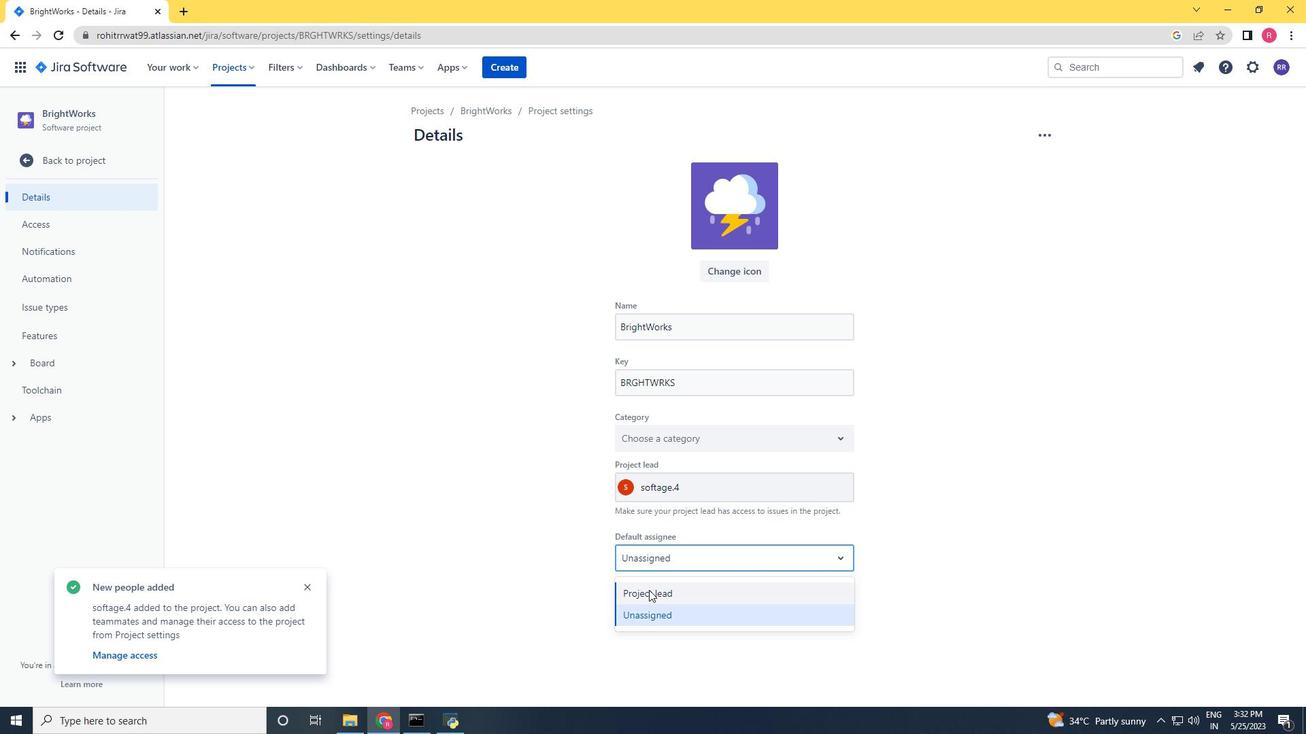 
Action: Mouse moved to (638, 593)
Screenshot: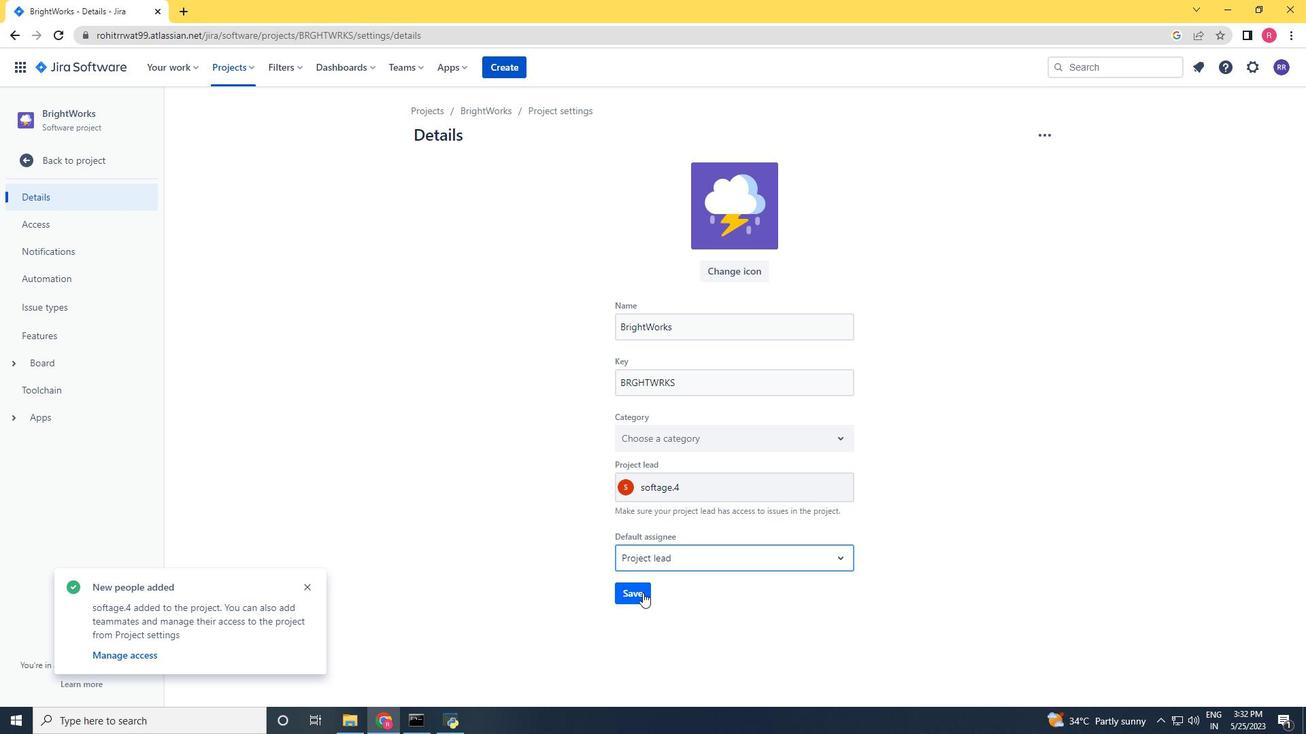 
Action: Mouse pressed left at (638, 593)
Screenshot: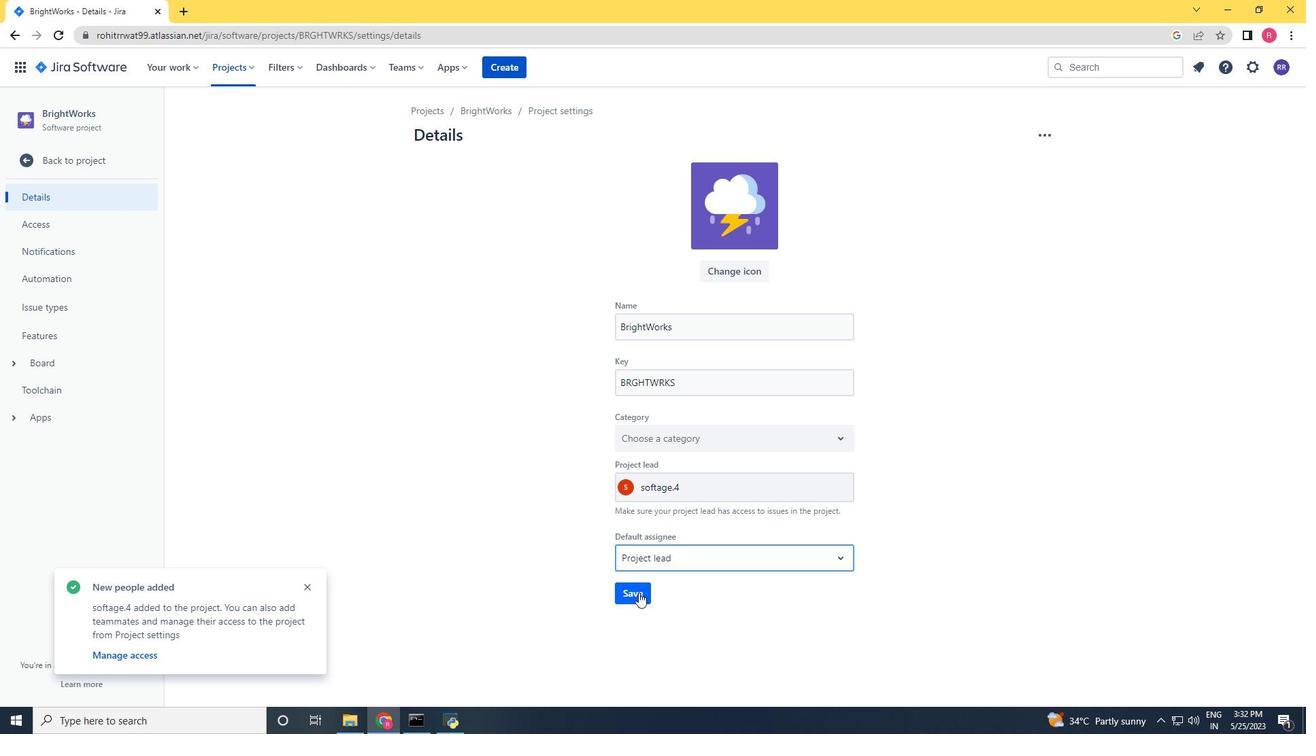 
Action: Mouse moved to (38, 162)
Screenshot: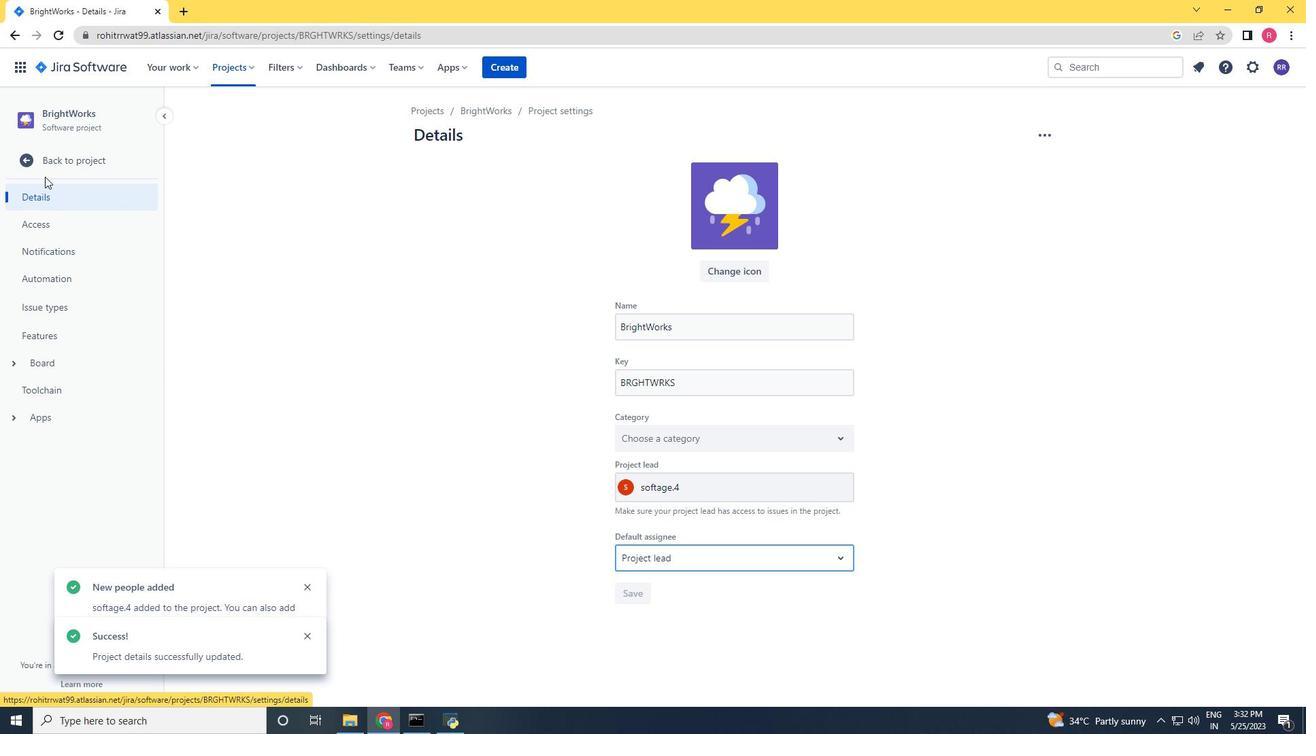 
Action: Mouse pressed left at (38, 162)
Screenshot: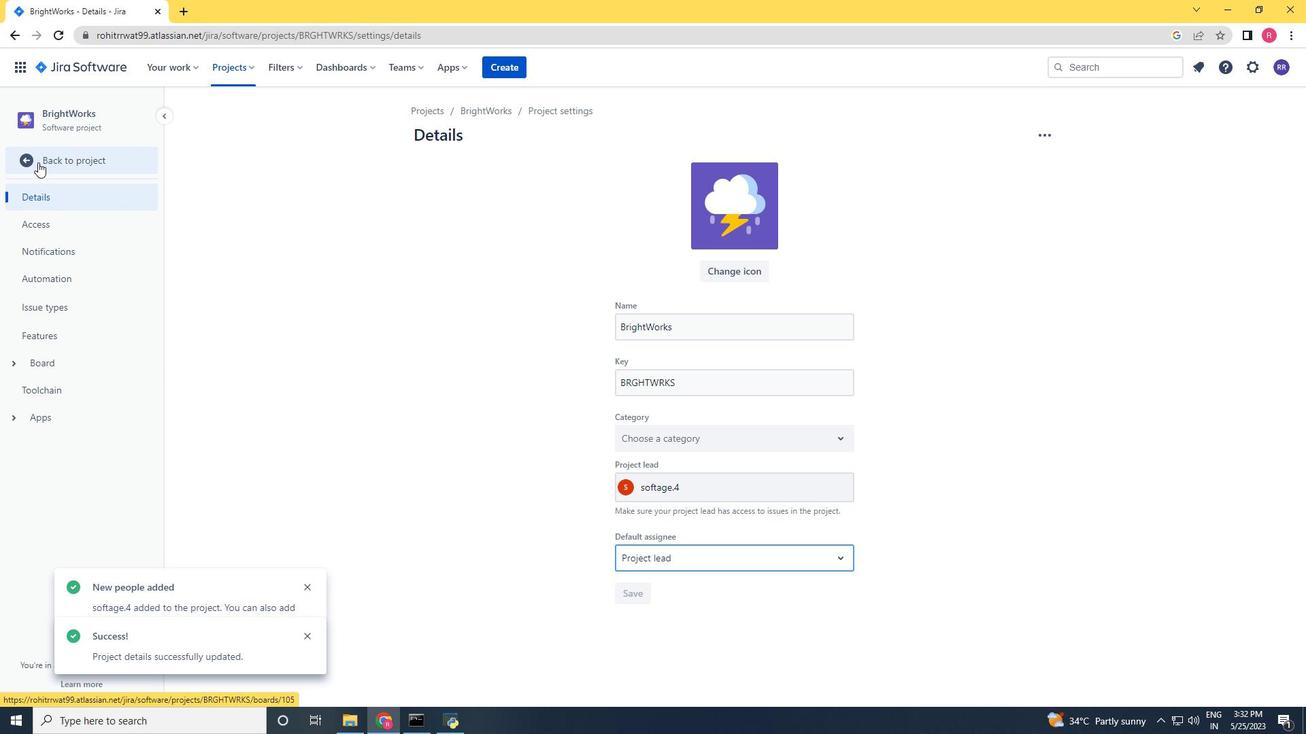 
Action: Mouse moved to (327, 183)
Screenshot: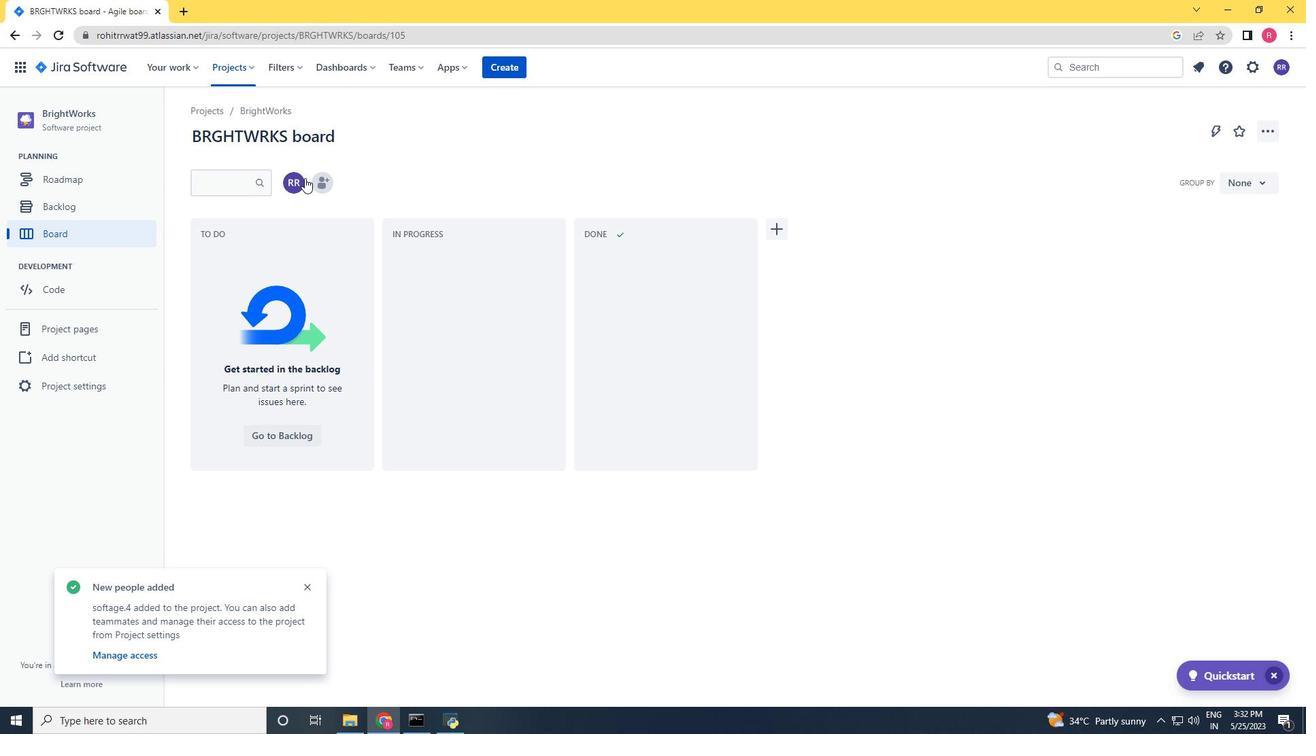 
Action: Mouse pressed left at (327, 183)
Screenshot: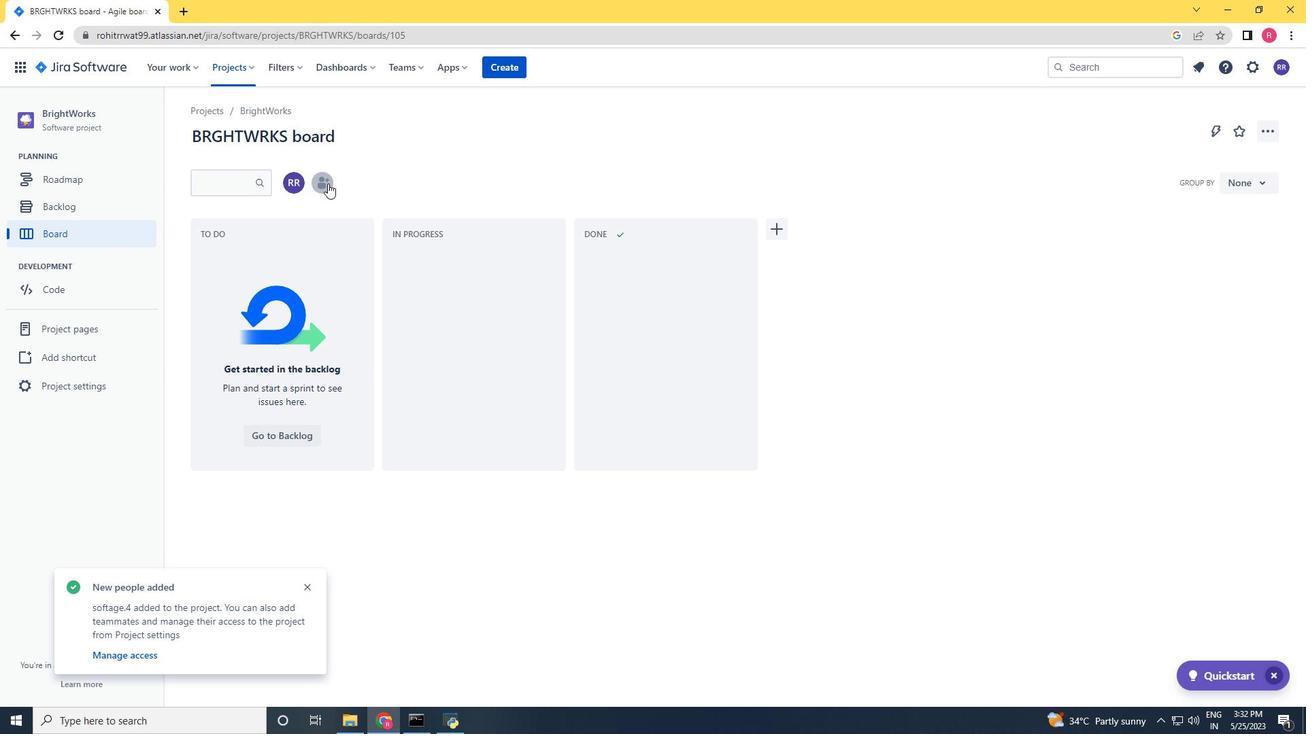 
Action: Key pressed softage.1<Key.shift>@softage.net
Screenshot: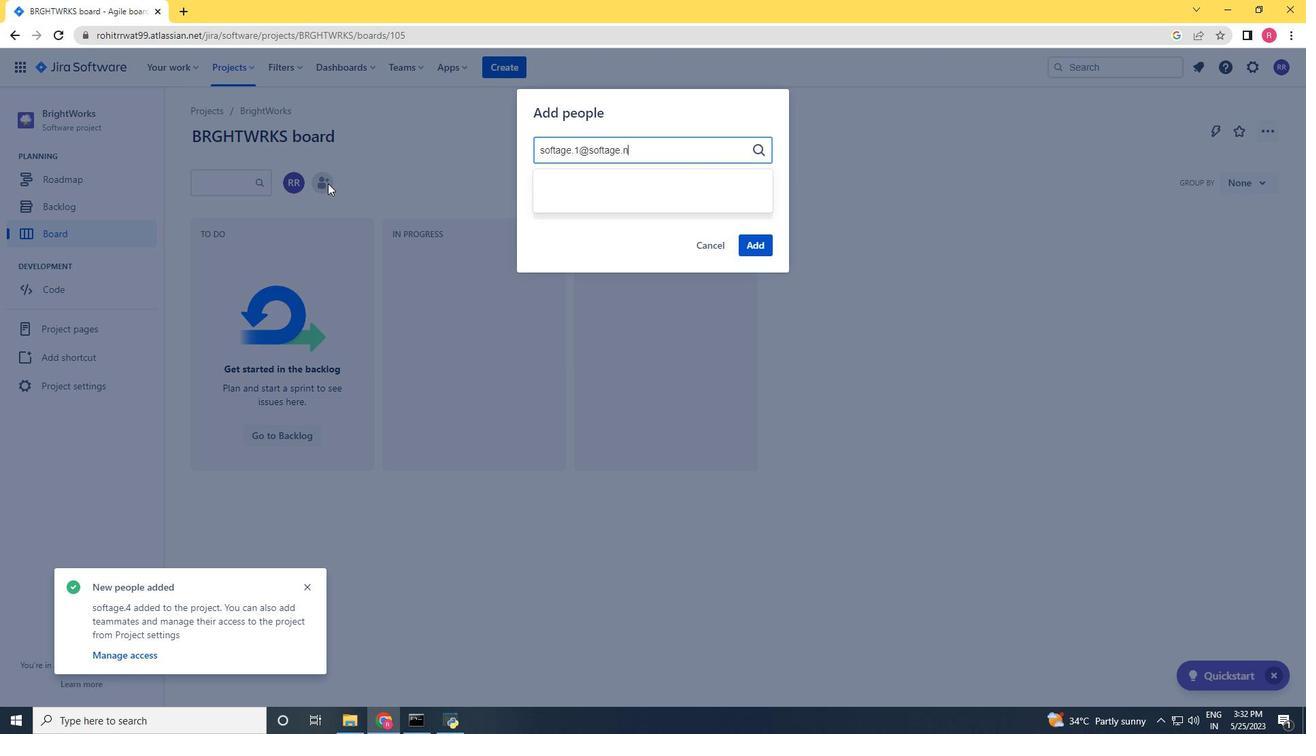 
Action: Mouse moved to (614, 174)
Screenshot: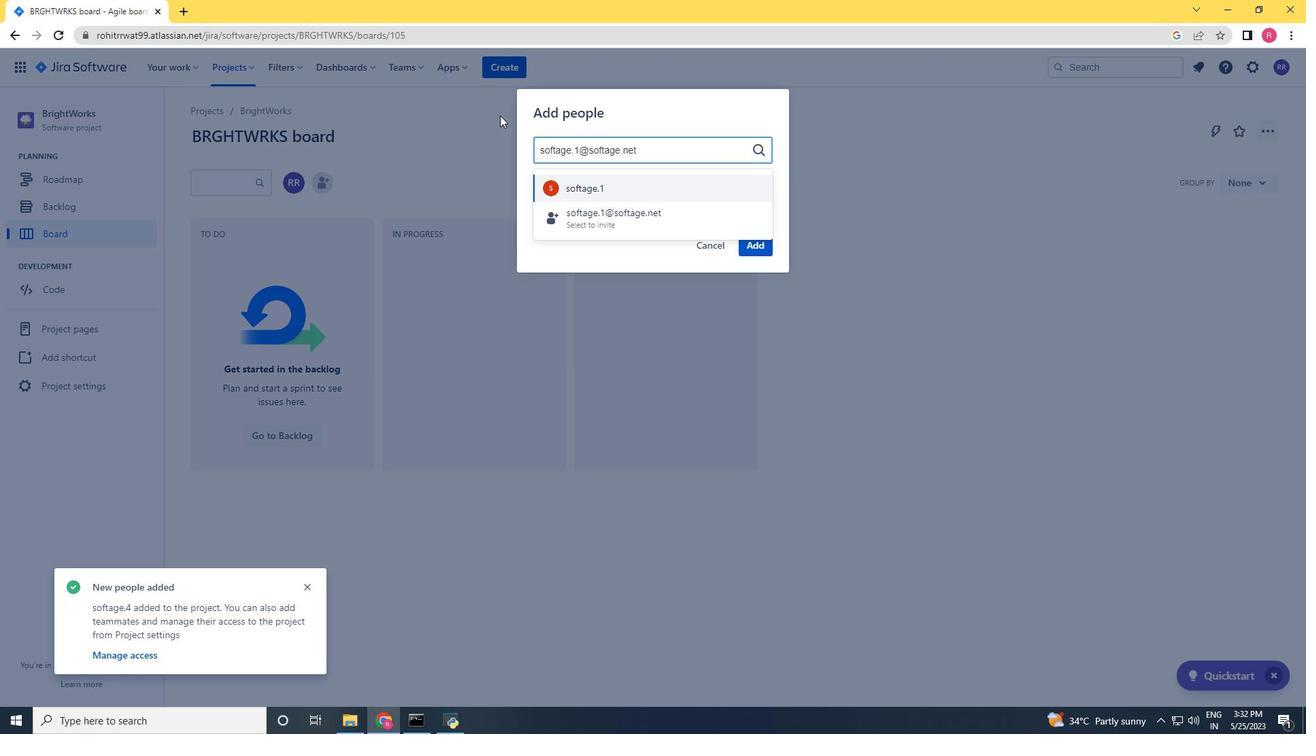 
Action: Mouse pressed left at (614, 174)
Screenshot: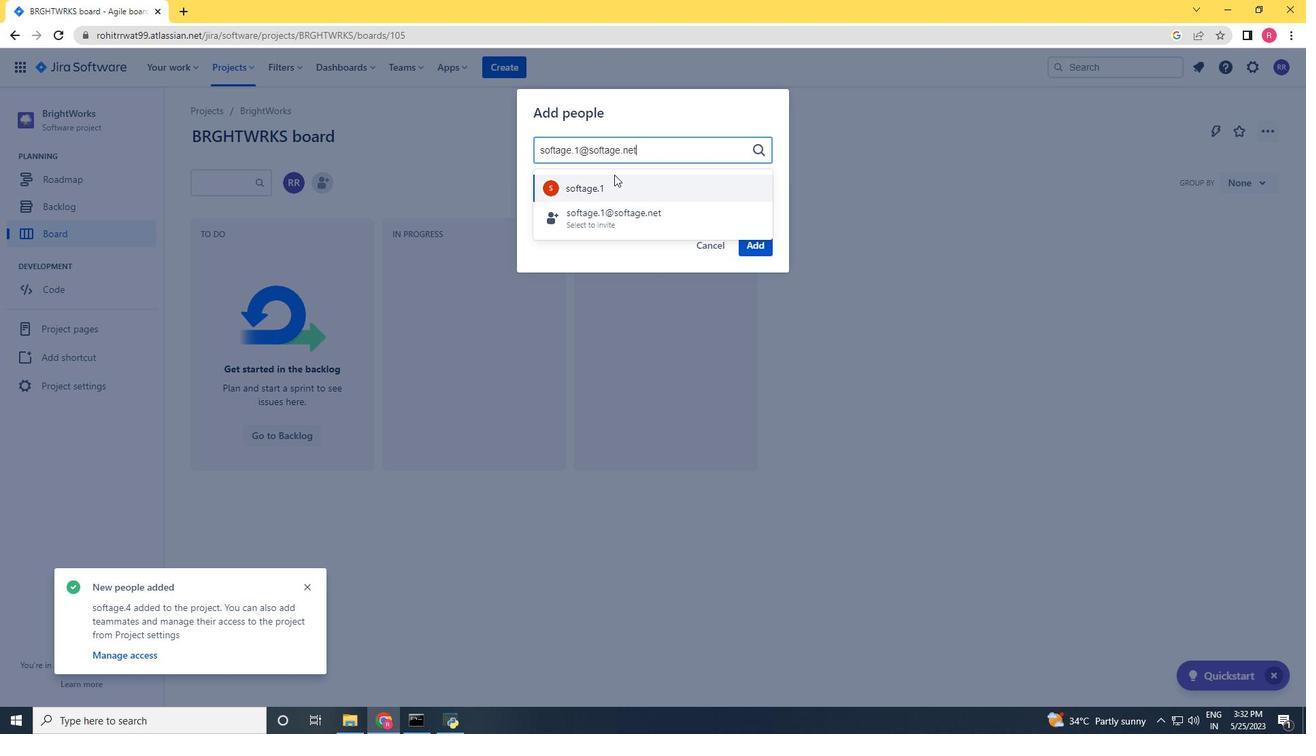 
Action: Mouse moved to (755, 244)
Screenshot: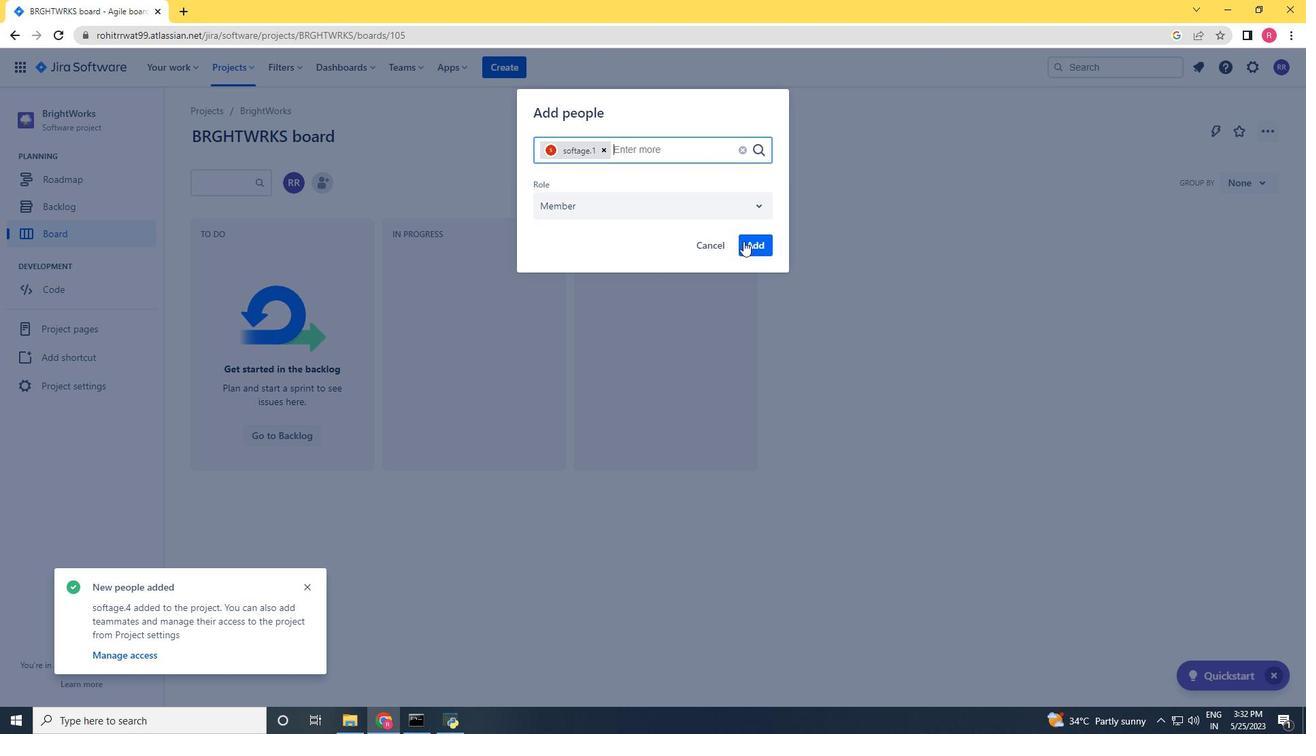 
Action: Mouse pressed left at (755, 244)
Screenshot: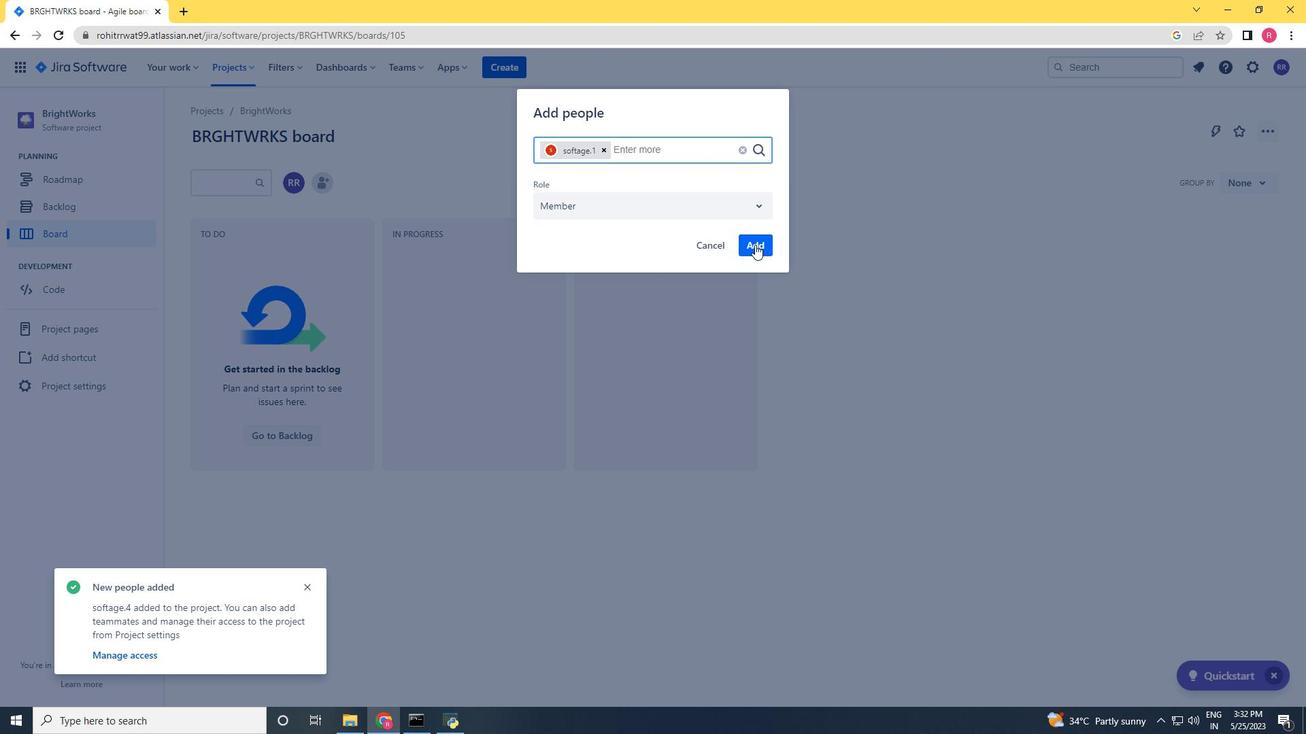 
Action: Mouse moved to (651, 206)
Screenshot: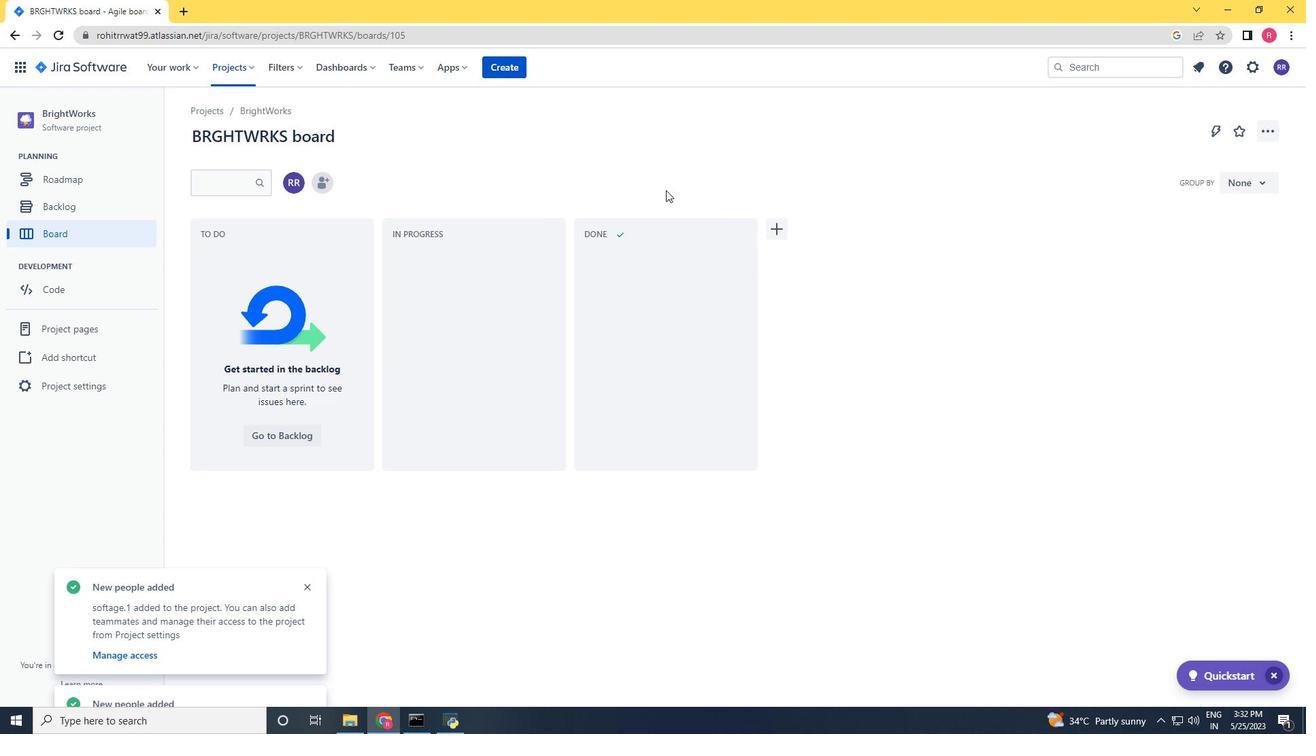 
